 Task: In the  document Dancestage.html Align the width of word art with 'Picture'. Fill the whole document with 'Orange'. Add link on bottom right corner of the sheet: www.instagram.com
Action: Mouse moved to (335, 400)
Screenshot: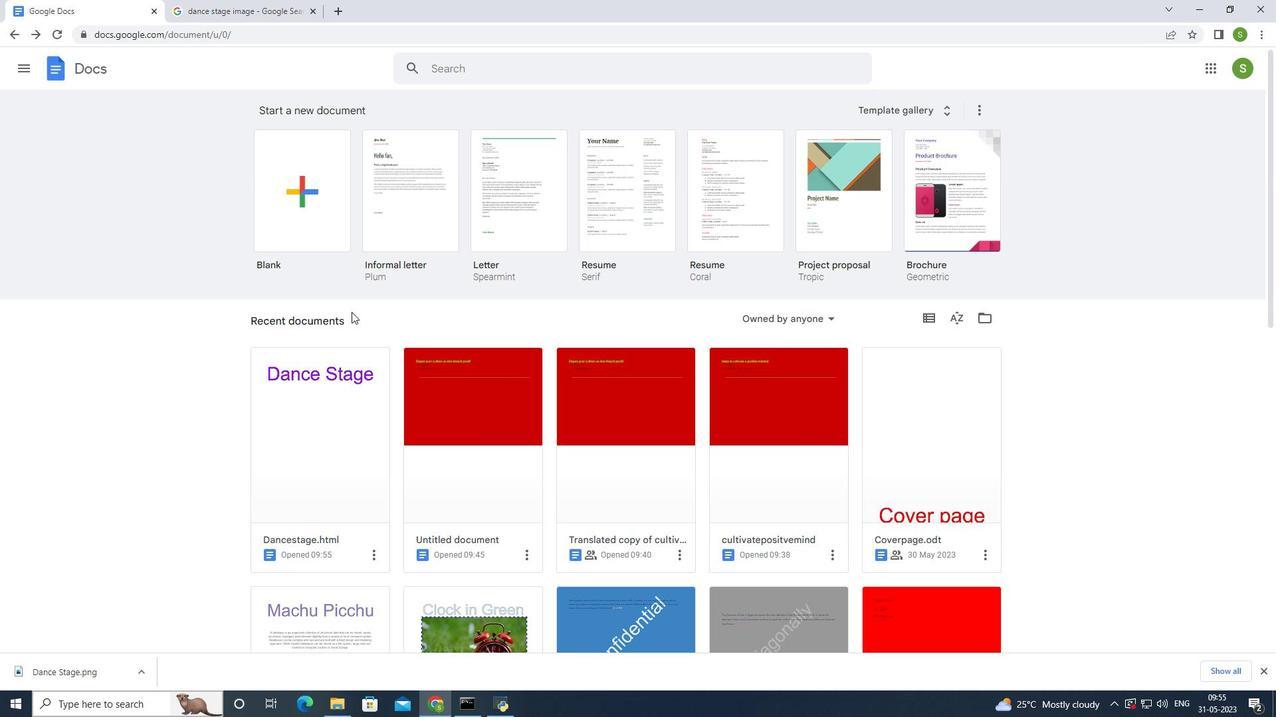 
Action: Mouse pressed left at (335, 400)
Screenshot: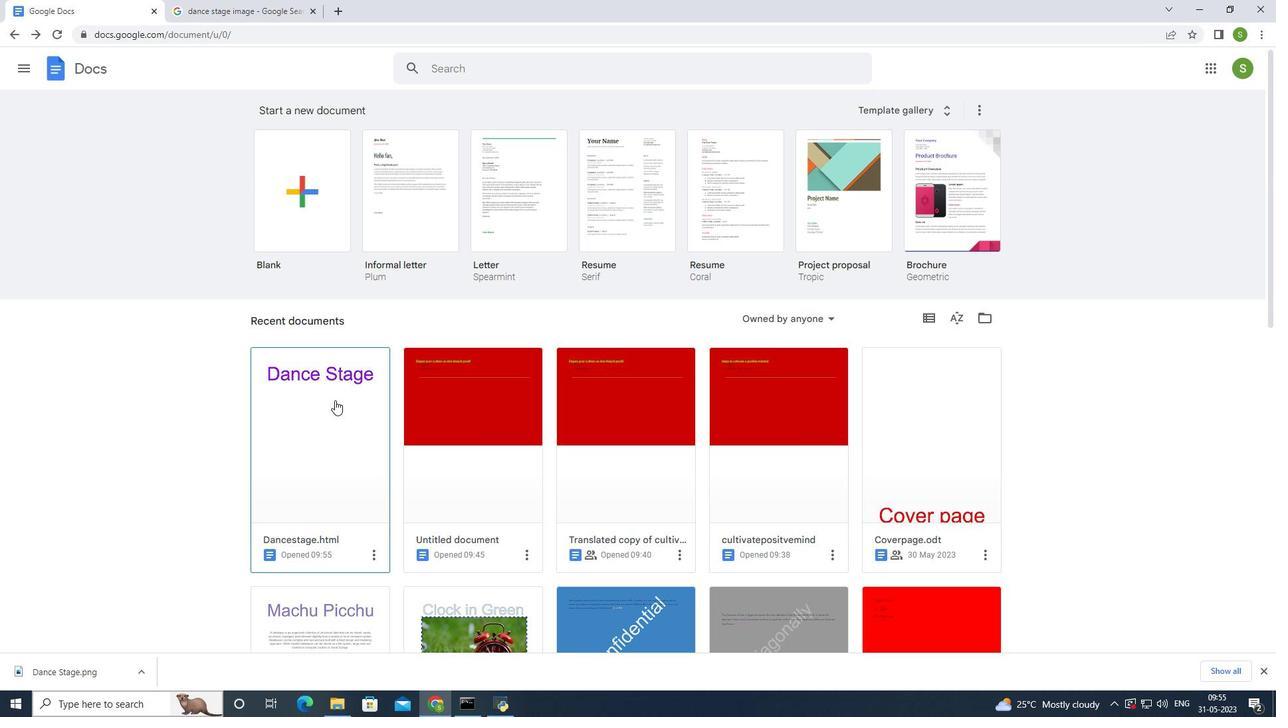 
Action: Mouse moved to (420, 207)
Screenshot: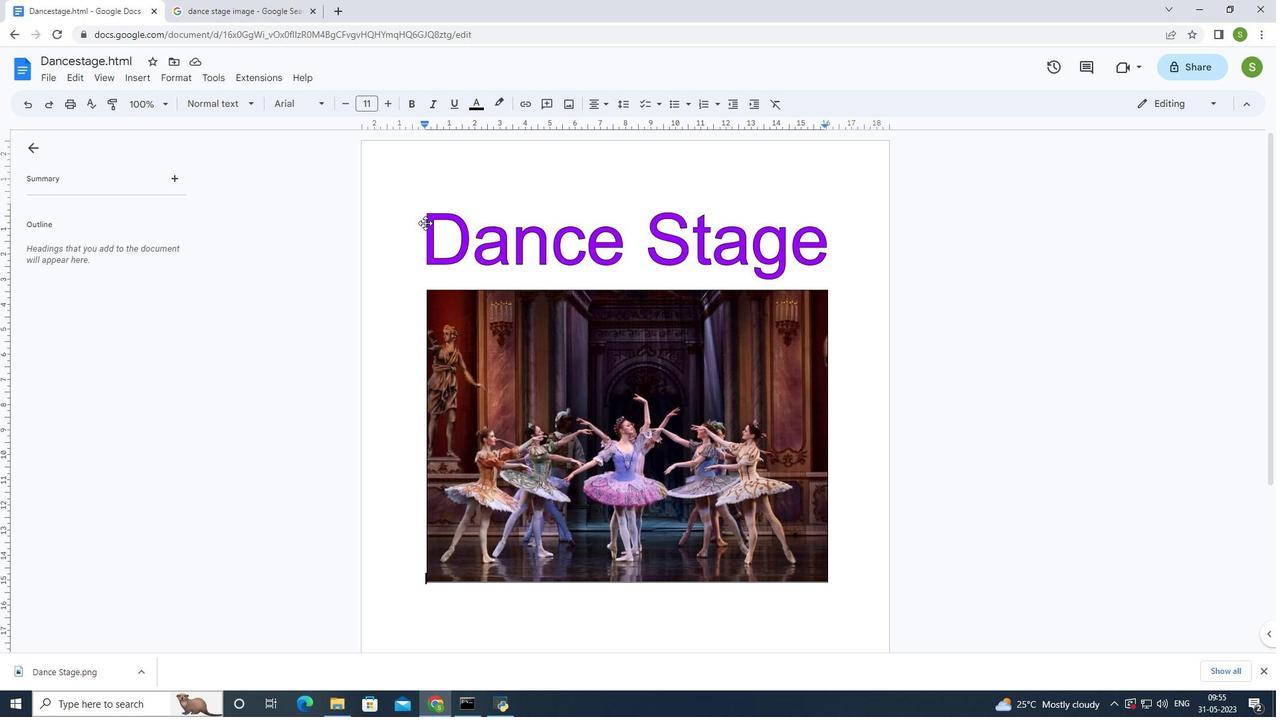 
Action: Mouse pressed left at (420, 207)
Screenshot: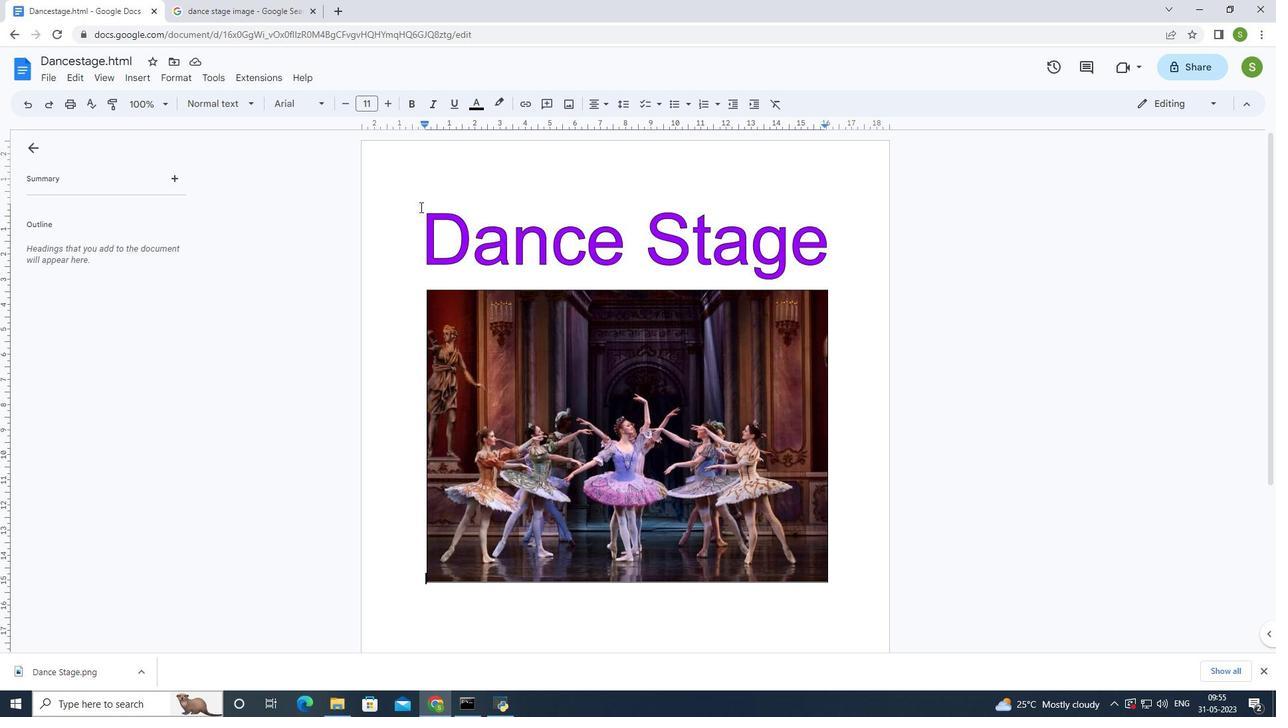 
Action: Mouse moved to (379, 217)
Screenshot: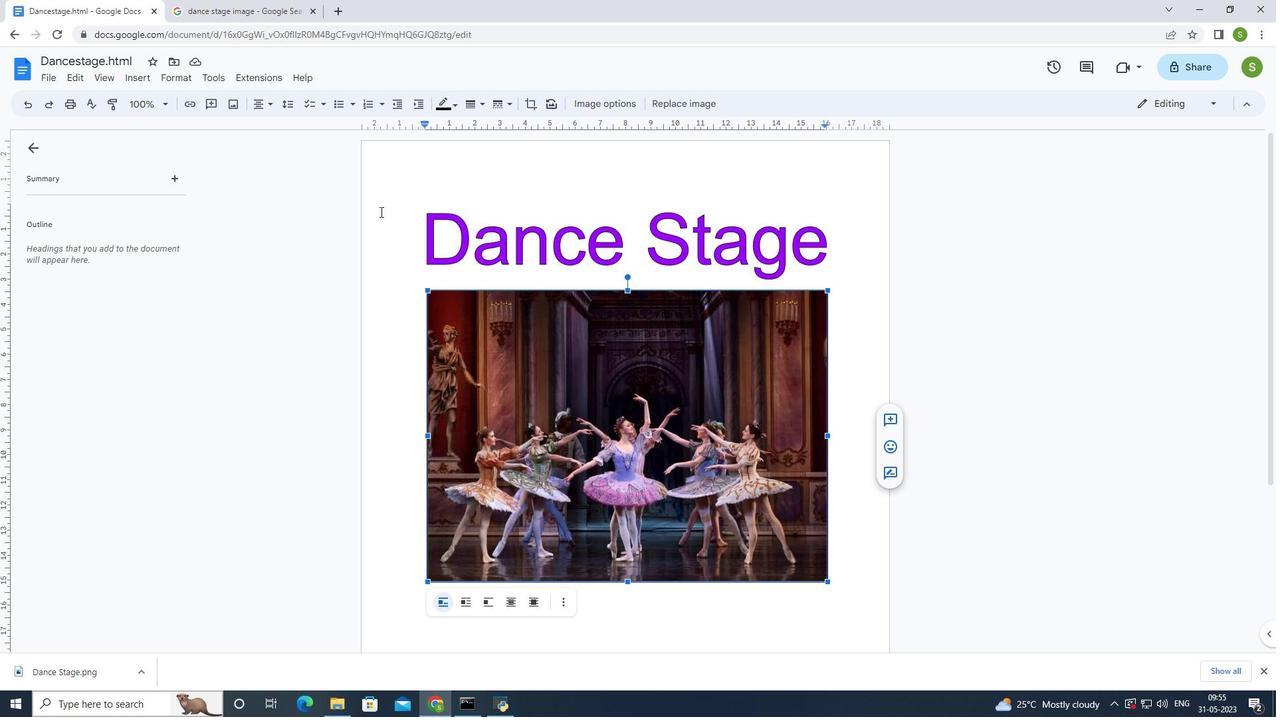 
Action: Mouse pressed left at (379, 217)
Screenshot: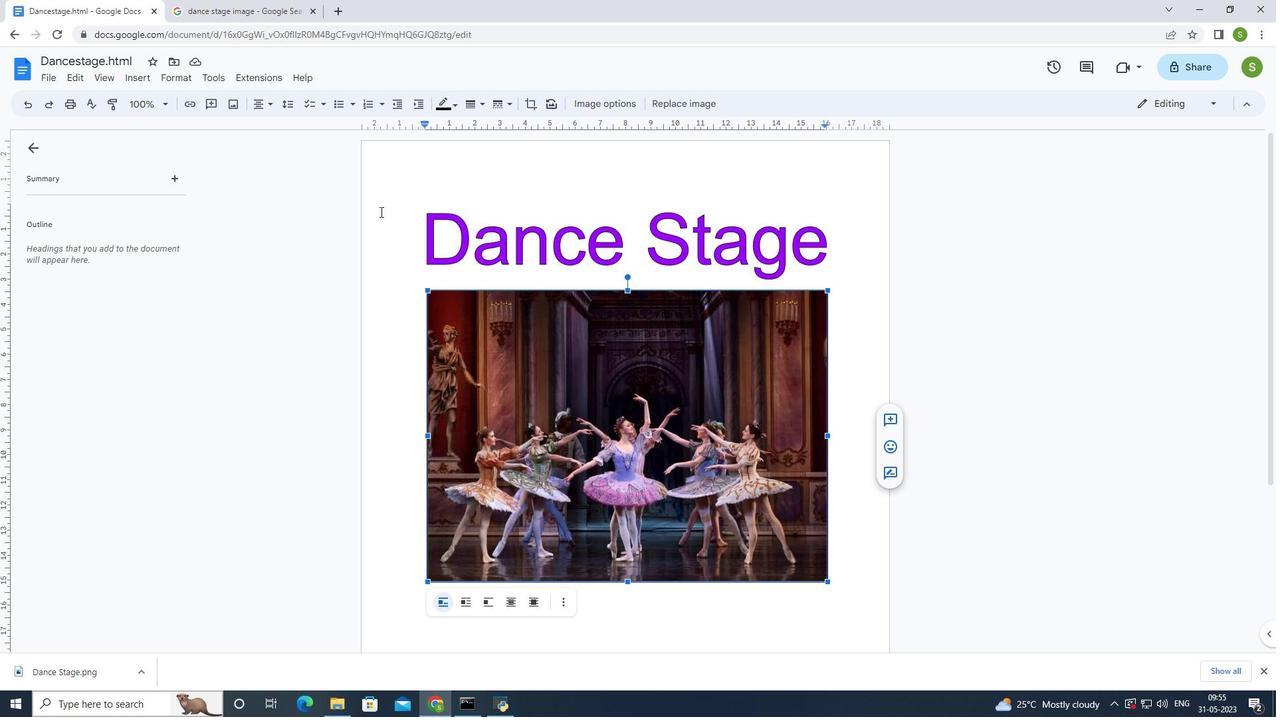 
Action: Mouse moved to (45, 75)
Screenshot: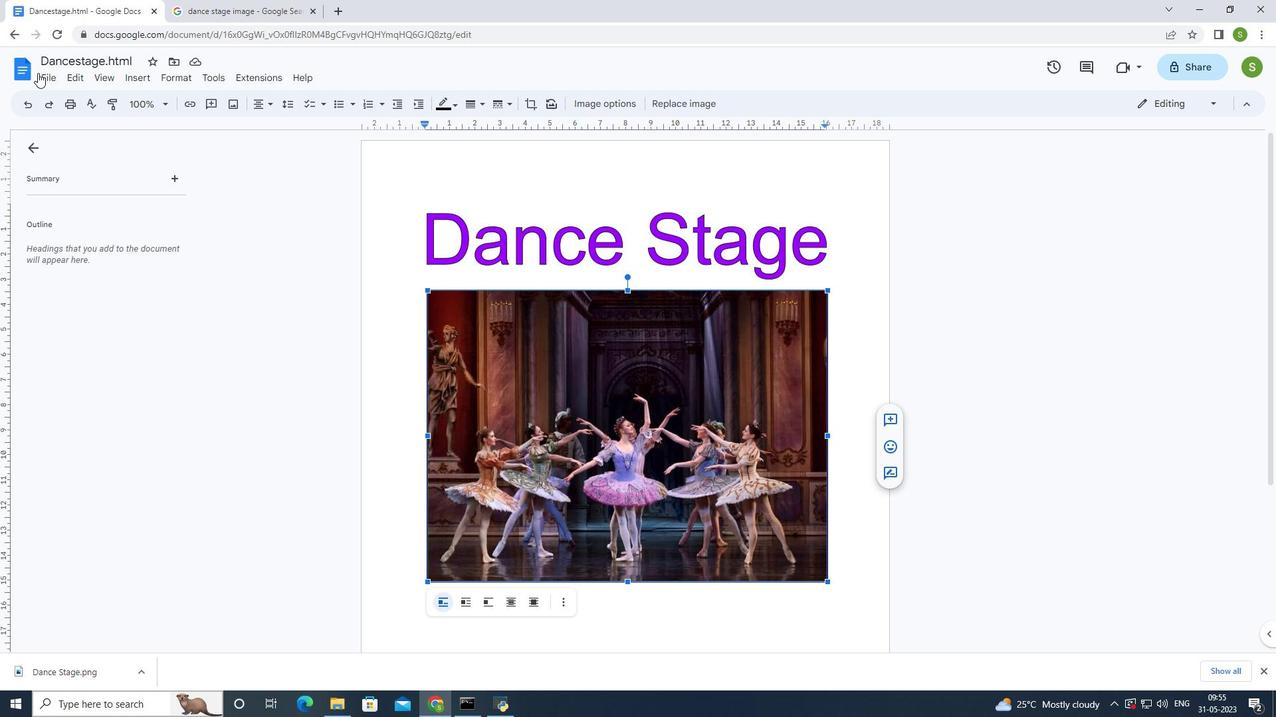 
Action: Mouse pressed left at (45, 75)
Screenshot: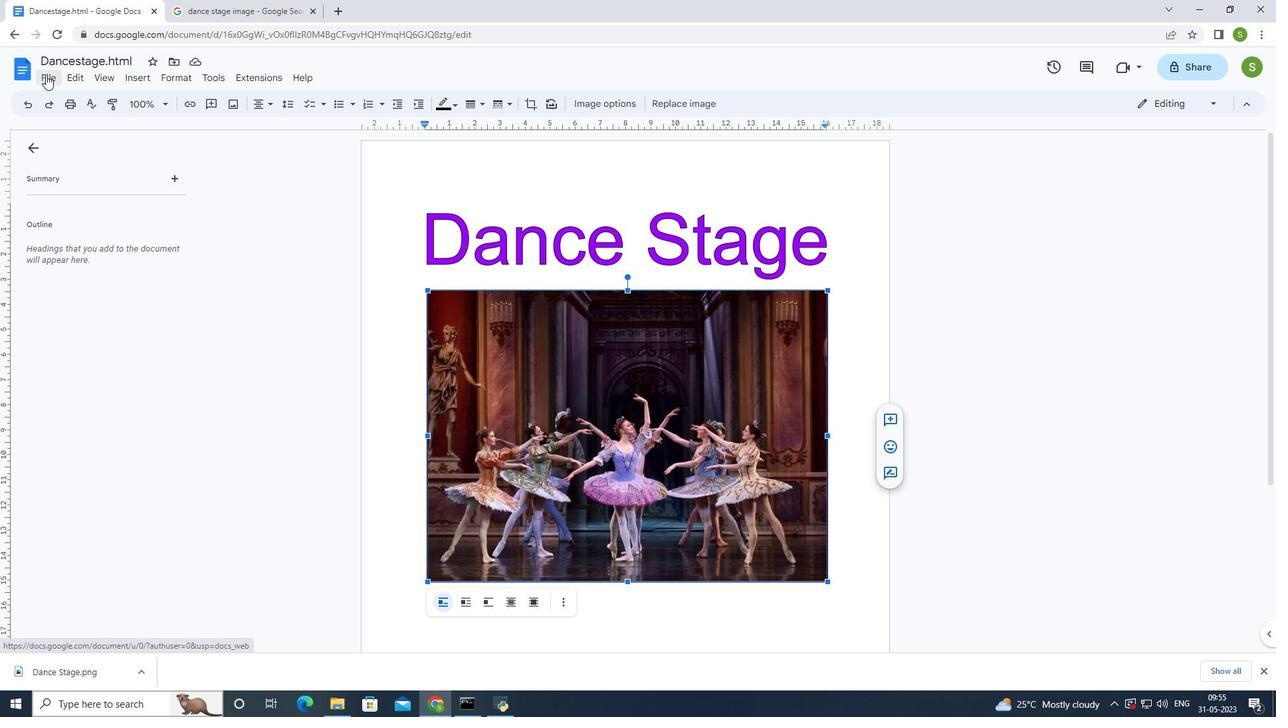 
Action: Mouse moved to (71, 442)
Screenshot: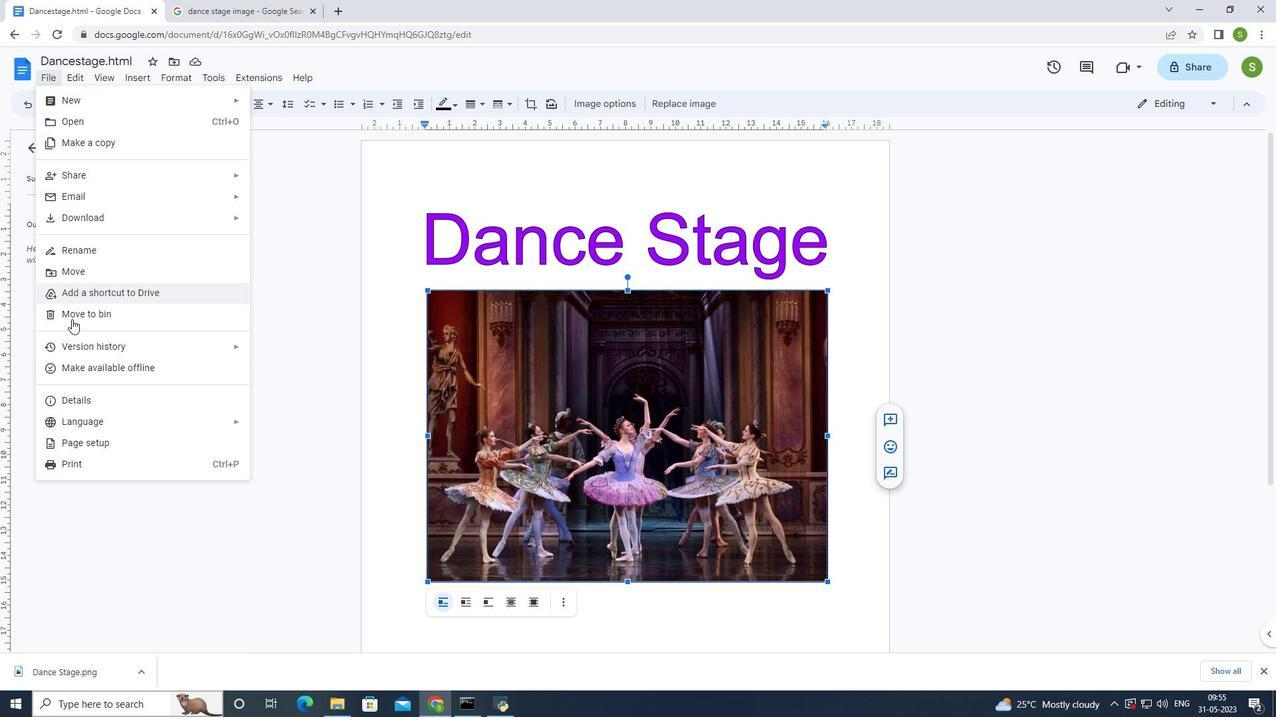 
Action: Mouse pressed left at (71, 442)
Screenshot: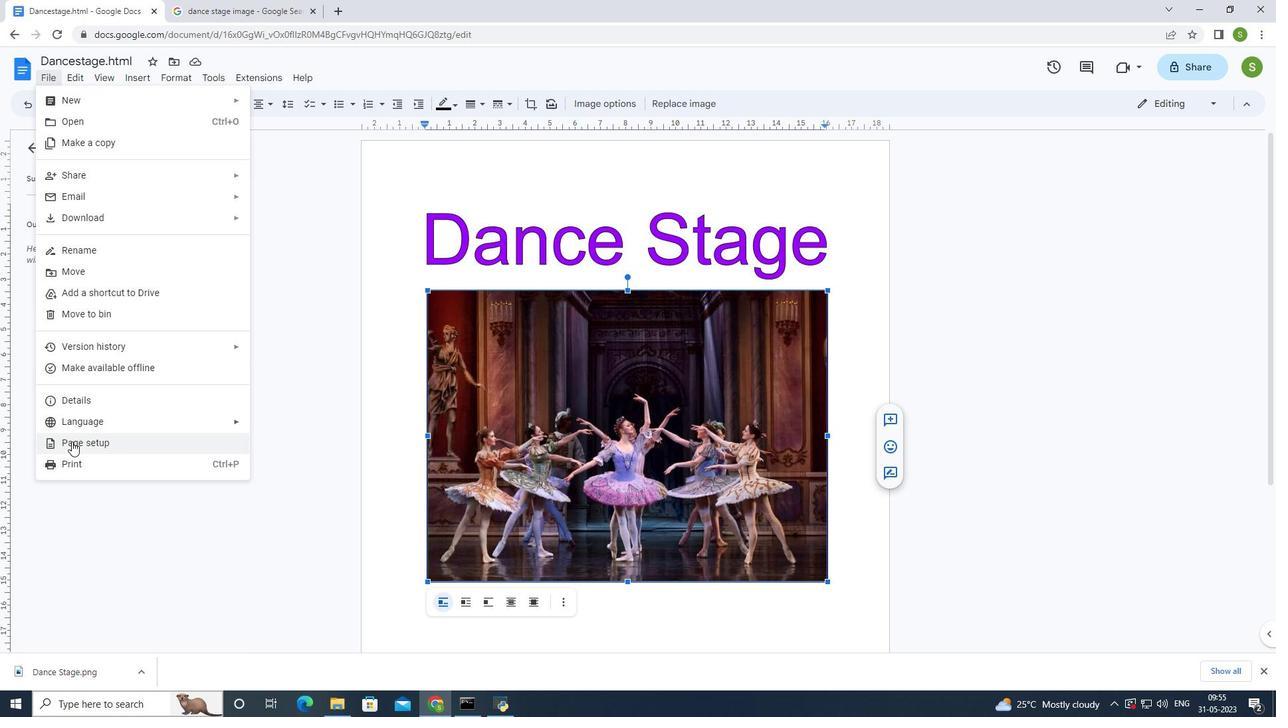 
Action: Mouse moved to (570, 279)
Screenshot: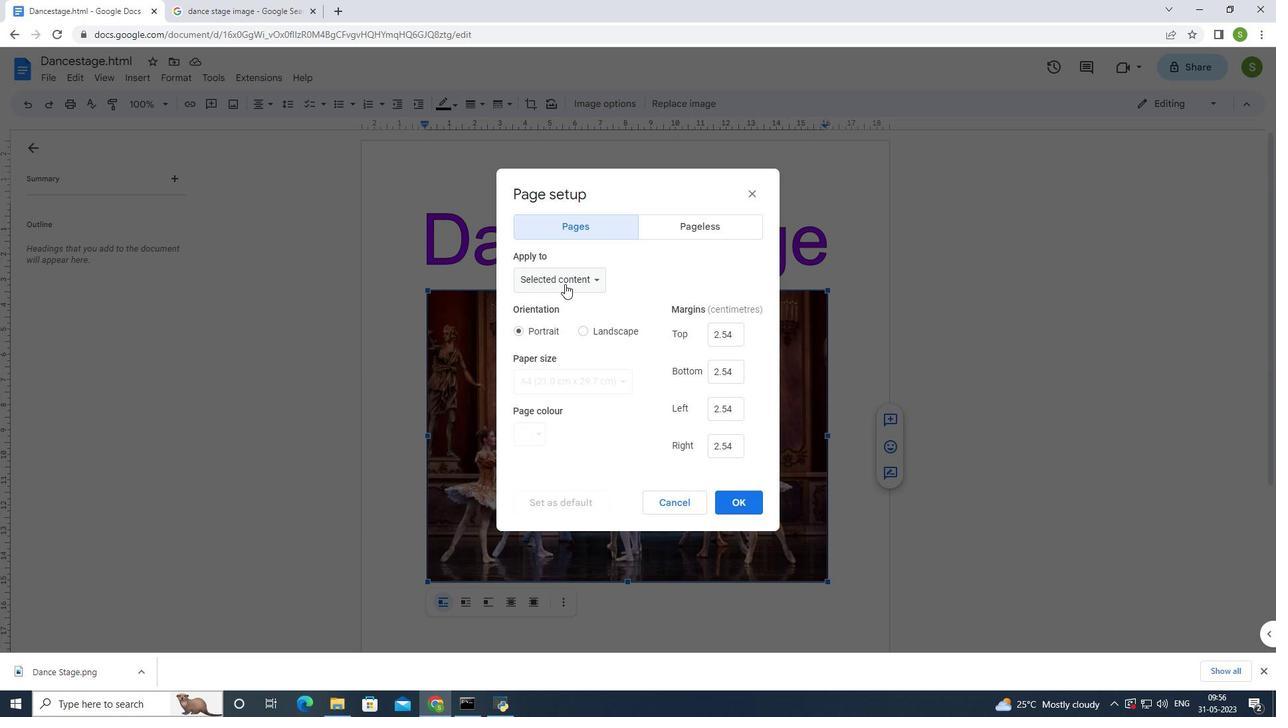 
Action: Mouse pressed left at (570, 279)
Screenshot: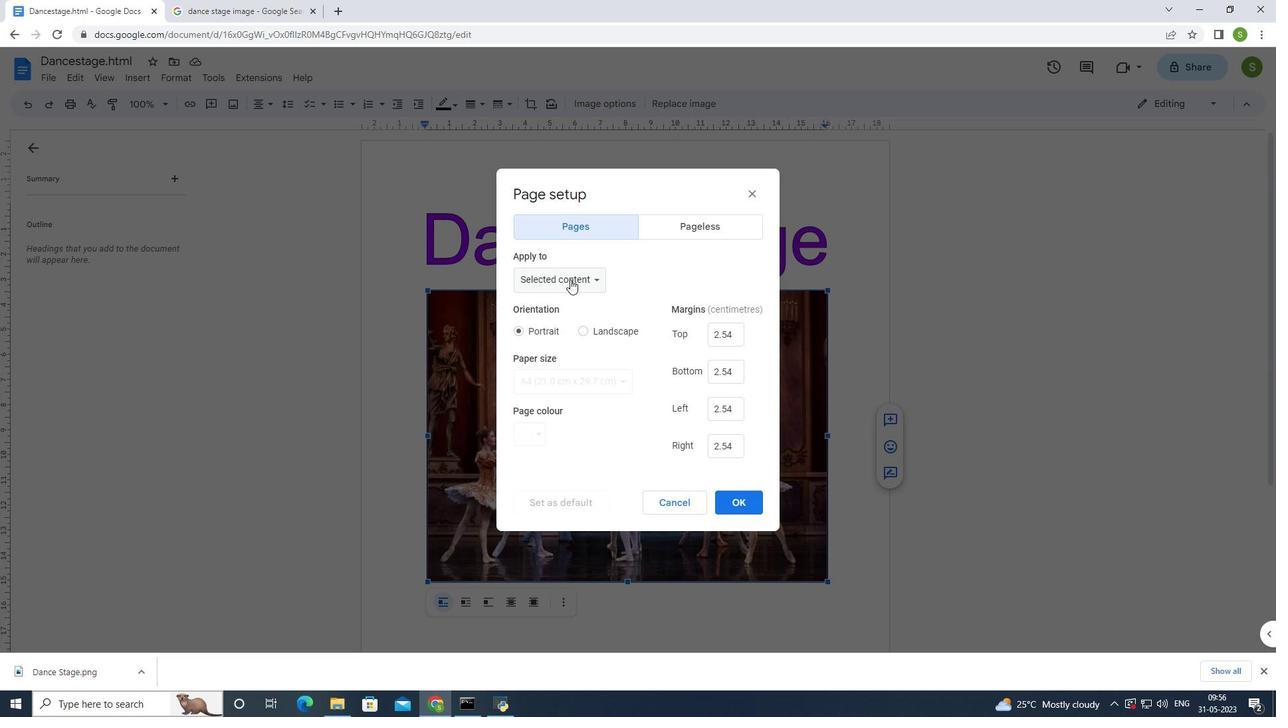 
Action: Mouse moved to (565, 251)
Screenshot: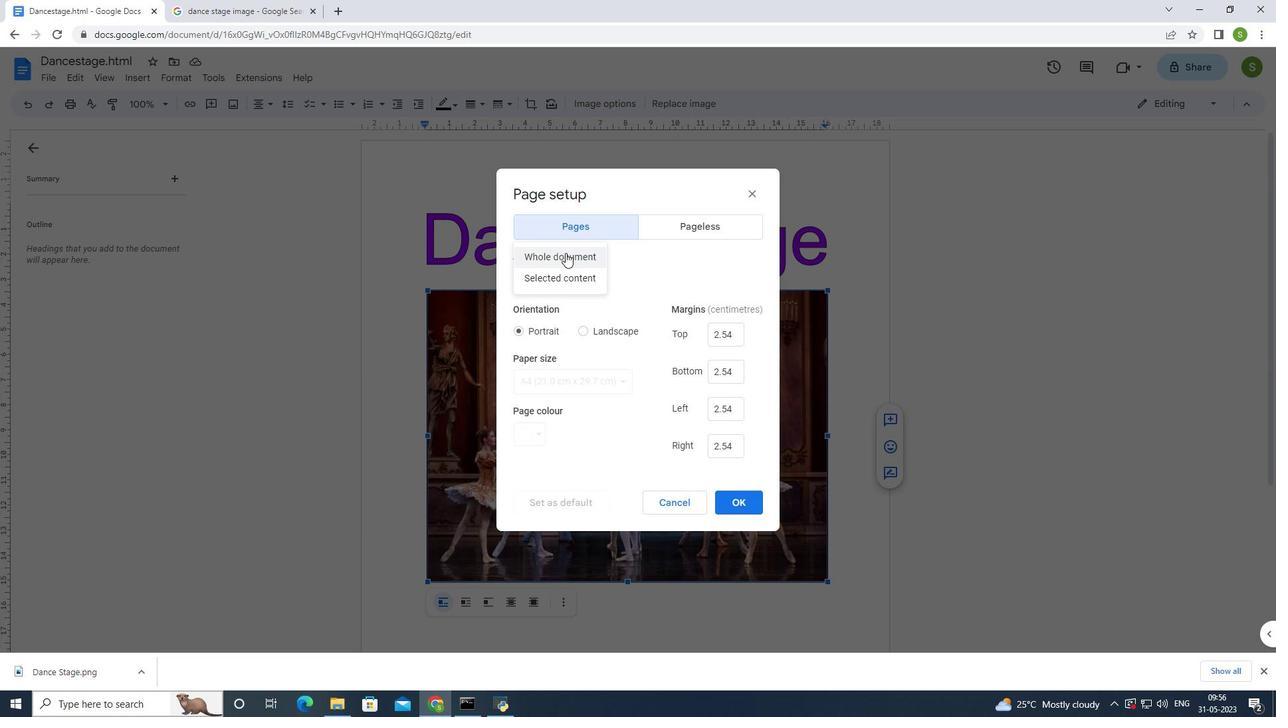 
Action: Mouse pressed left at (565, 251)
Screenshot: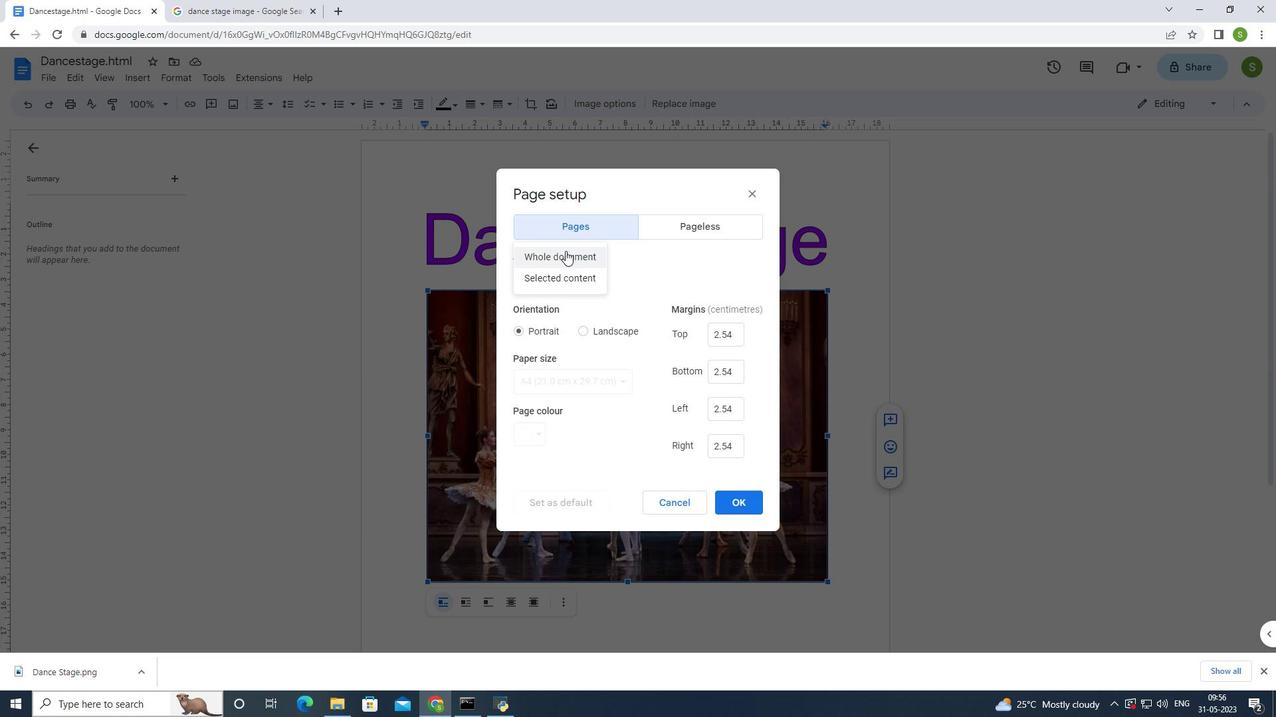 
Action: Mouse moved to (532, 442)
Screenshot: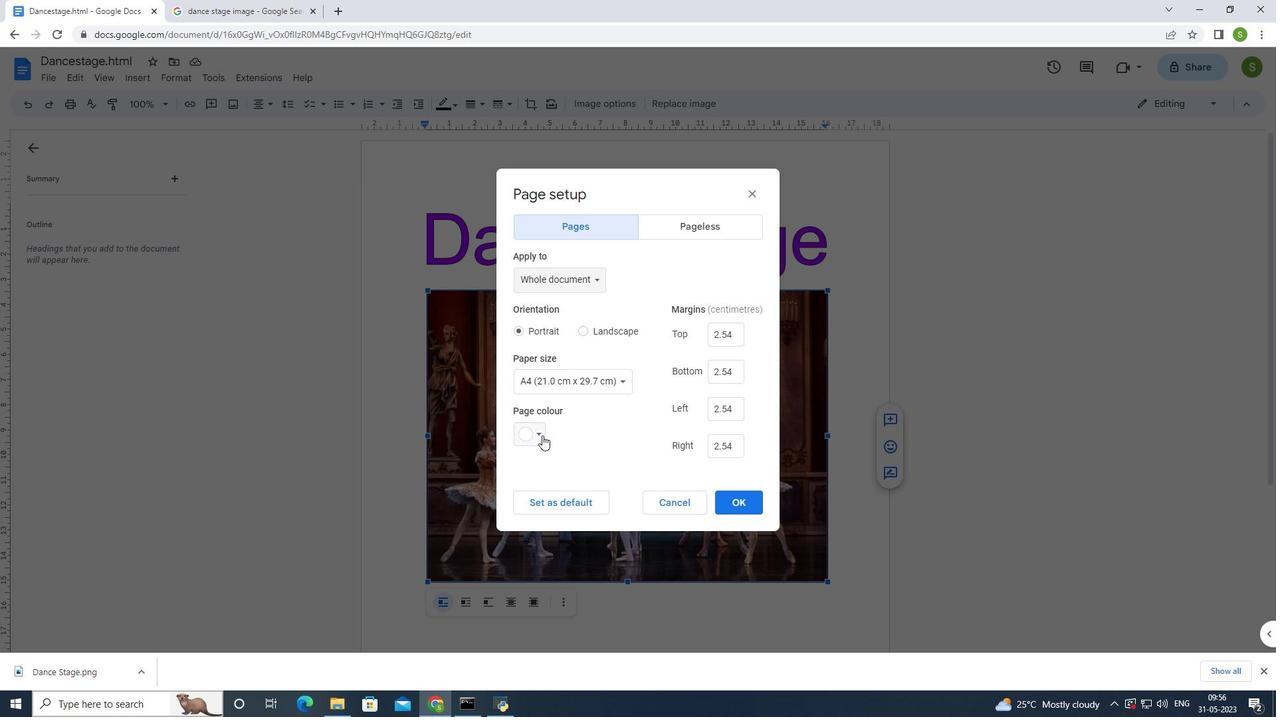 
Action: Mouse pressed left at (532, 442)
Screenshot: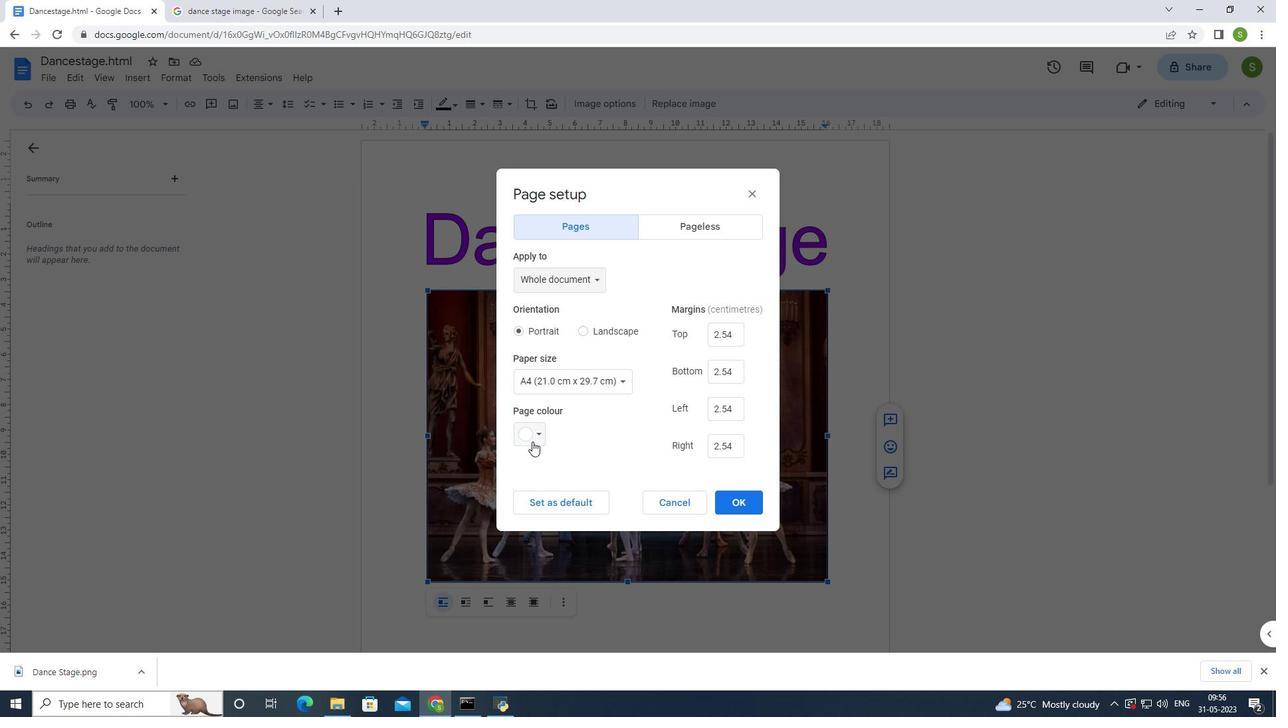 
Action: Mouse moved to (553, 477)
Screenshot: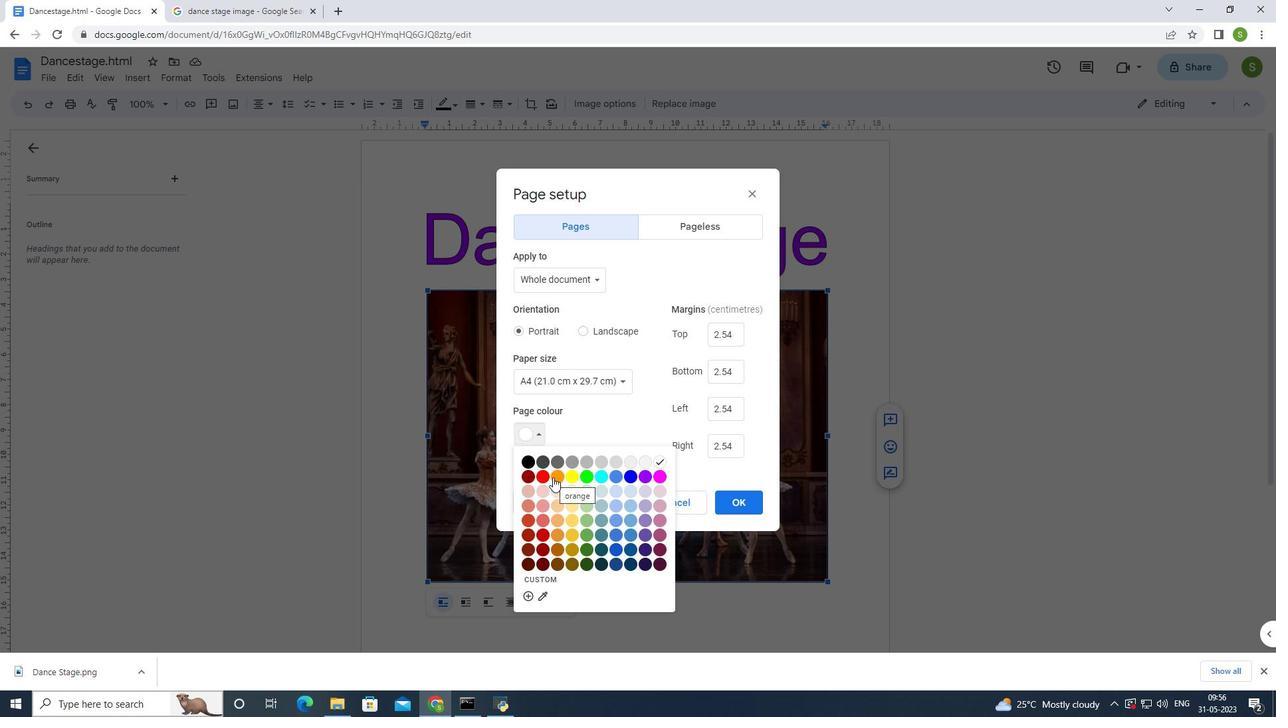 
Action: Mouse pressed left at (553, 477)
Screenshot: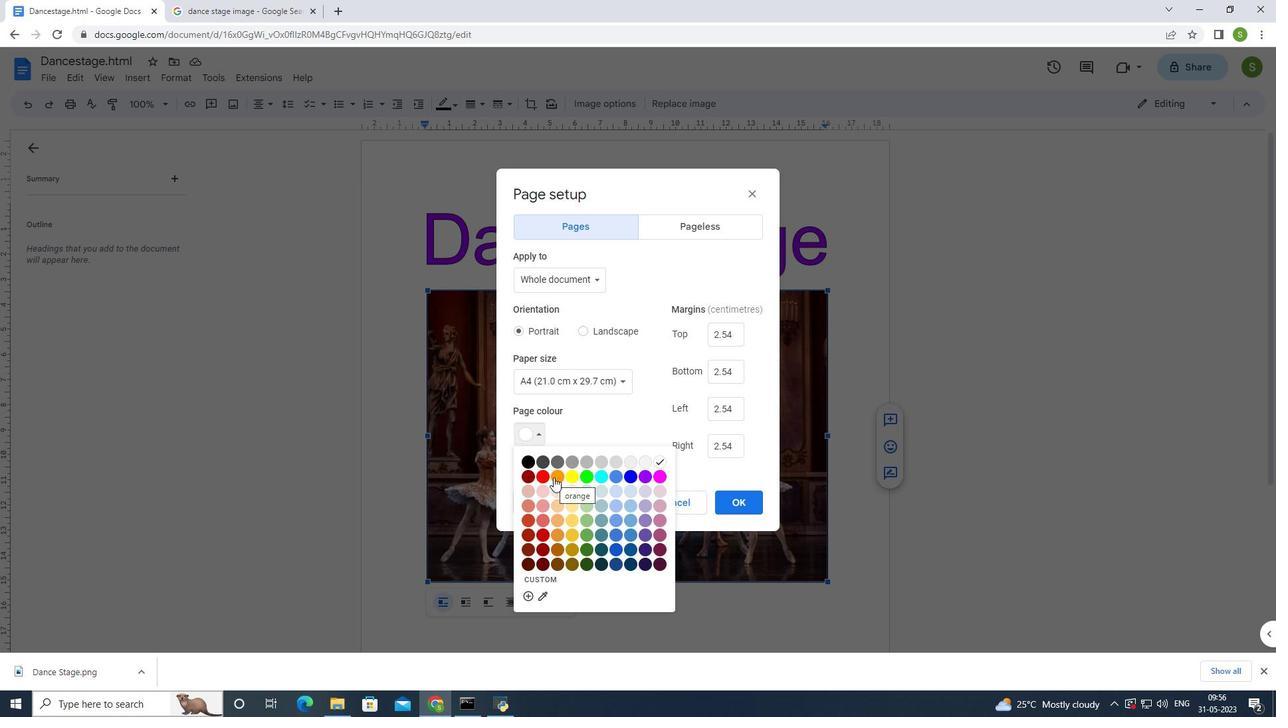 
Action: Mouse moved to (741, 503)
Screenshot: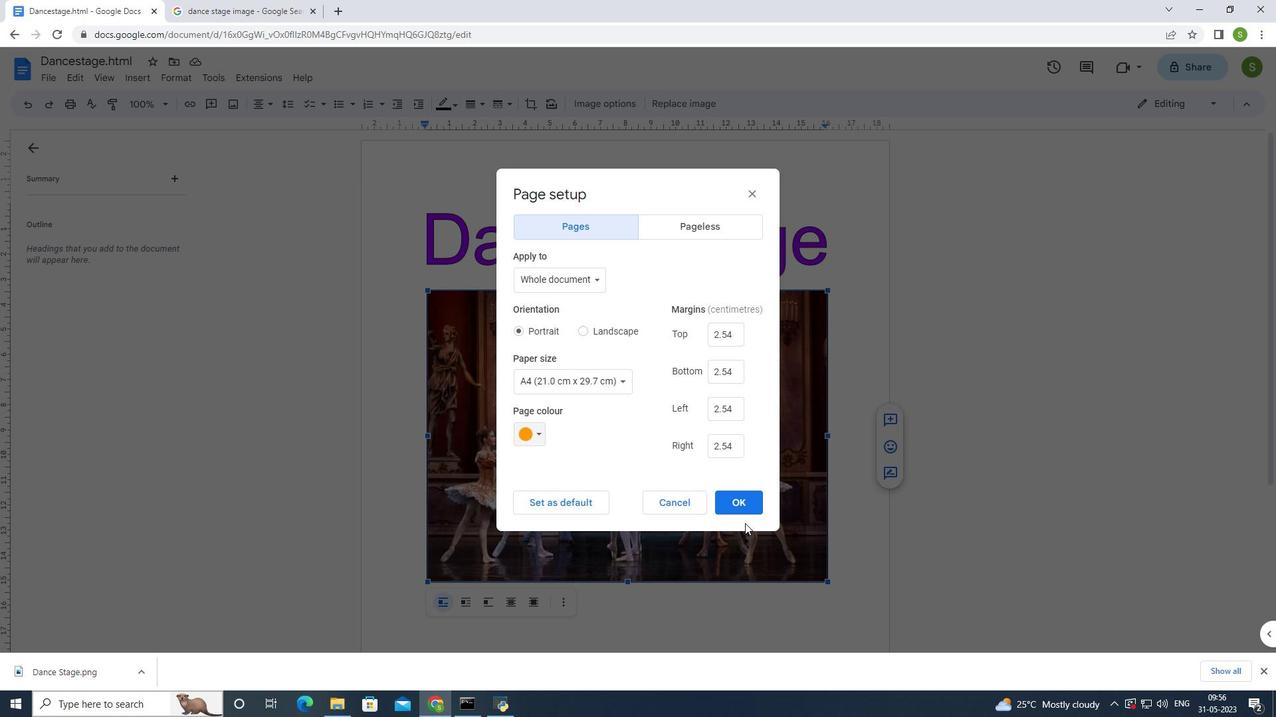 
Action: Mouse pressed left at (741, 503)
Screenshot: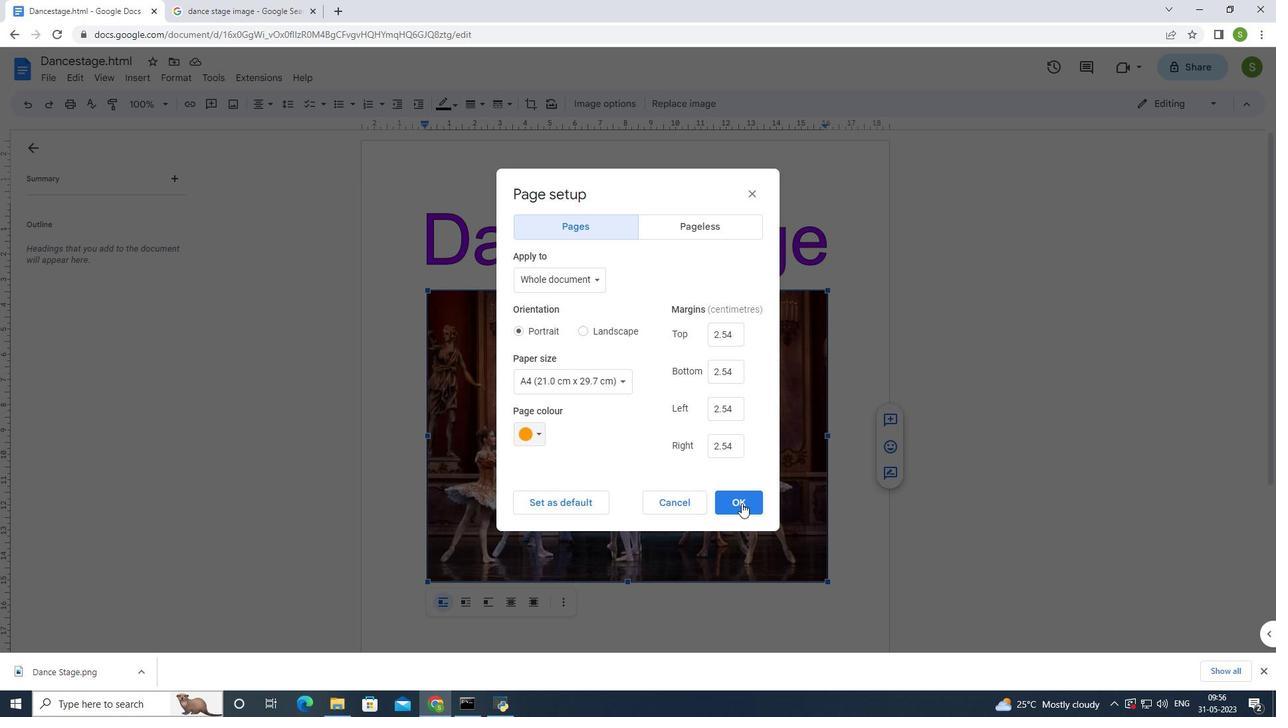 
Action: Mouse moved to (612, 446)
Screenshot: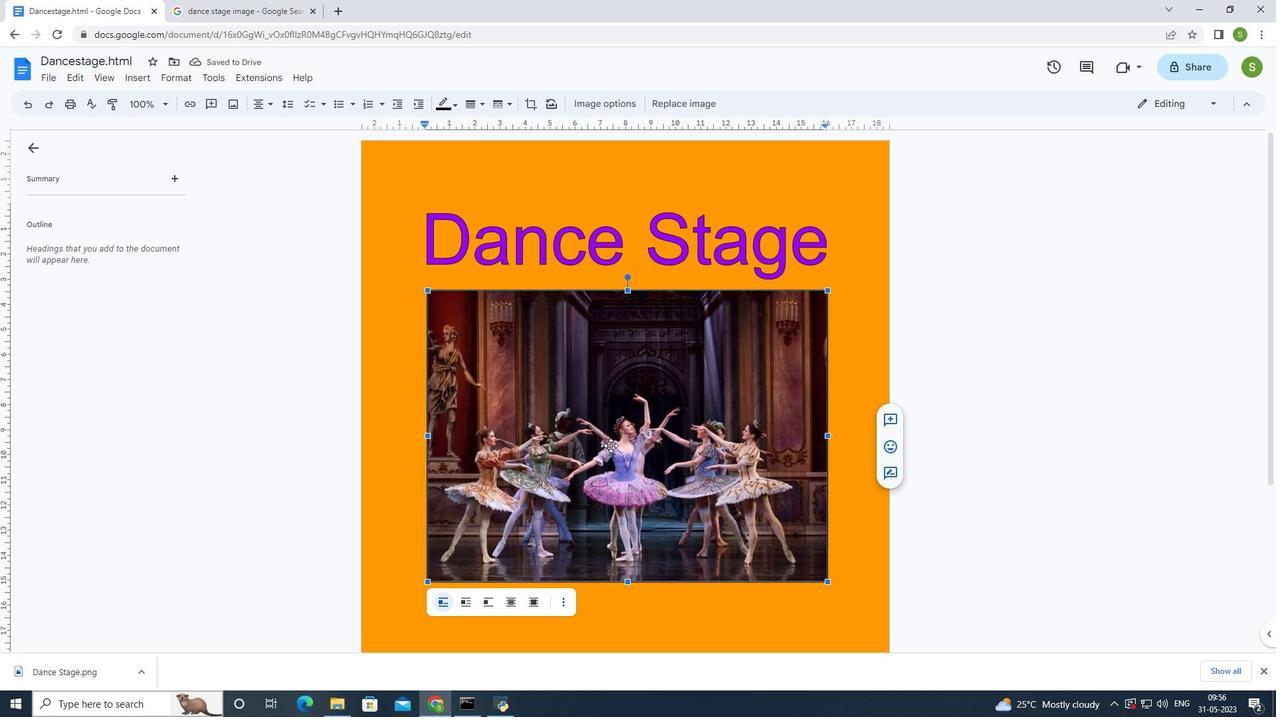 
Action: Mouse scrolled (612, 445) with delta (0, 0)
Screenshot: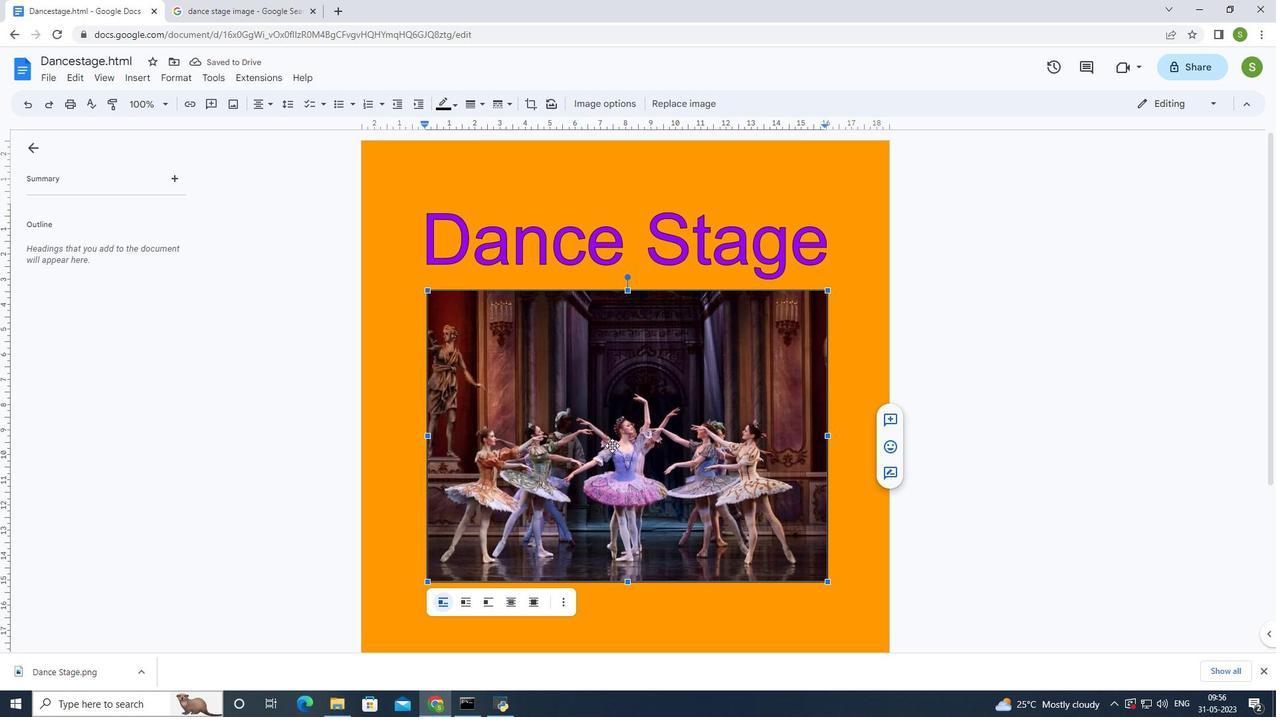 
Action: Mouse scrolled (612, 445) with delta (0, 0)
Screenshot: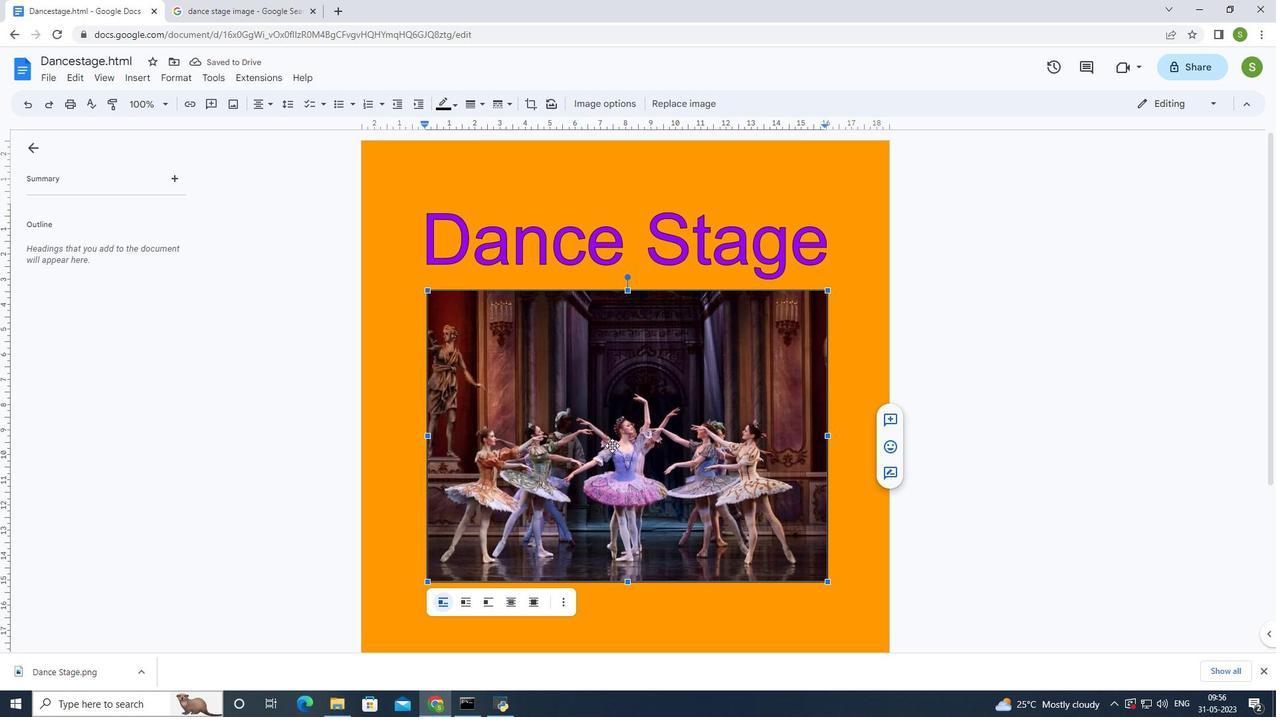 
Action: Mouse scrolled (612, 445) with delta (0, 0)
Screenshot: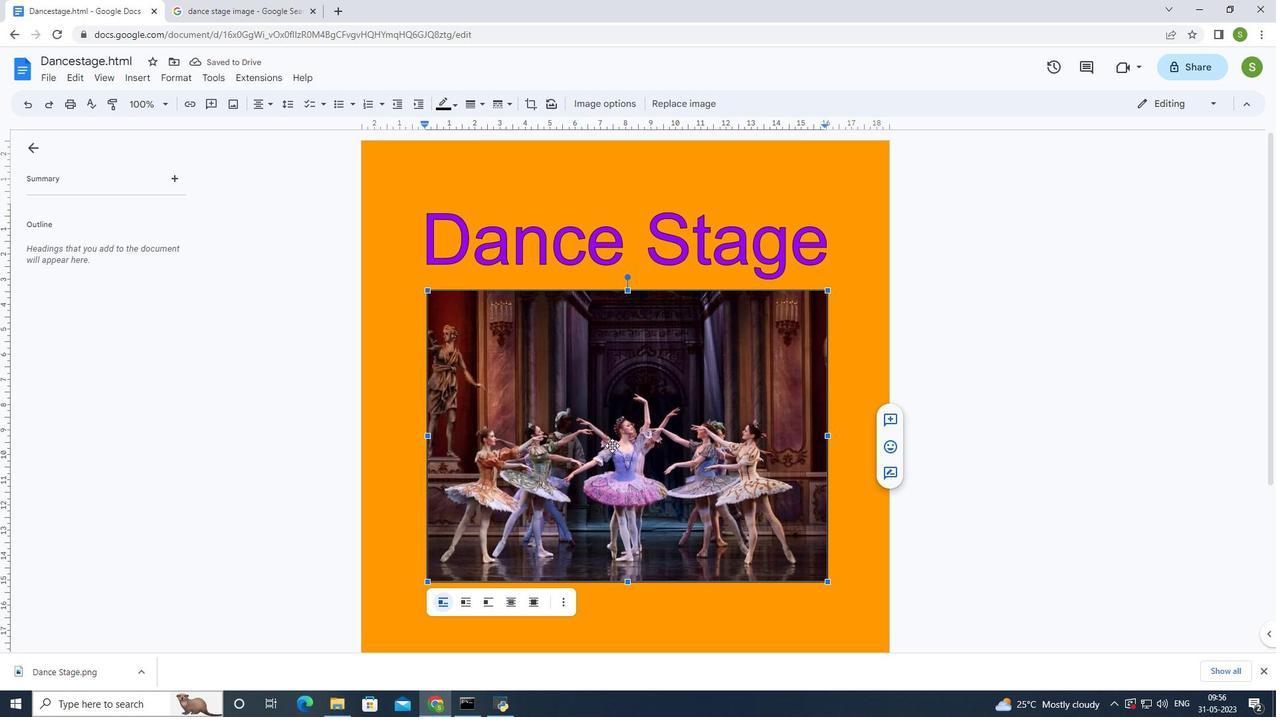 
Action: Mouse moved to (611, 444)
Screenshot: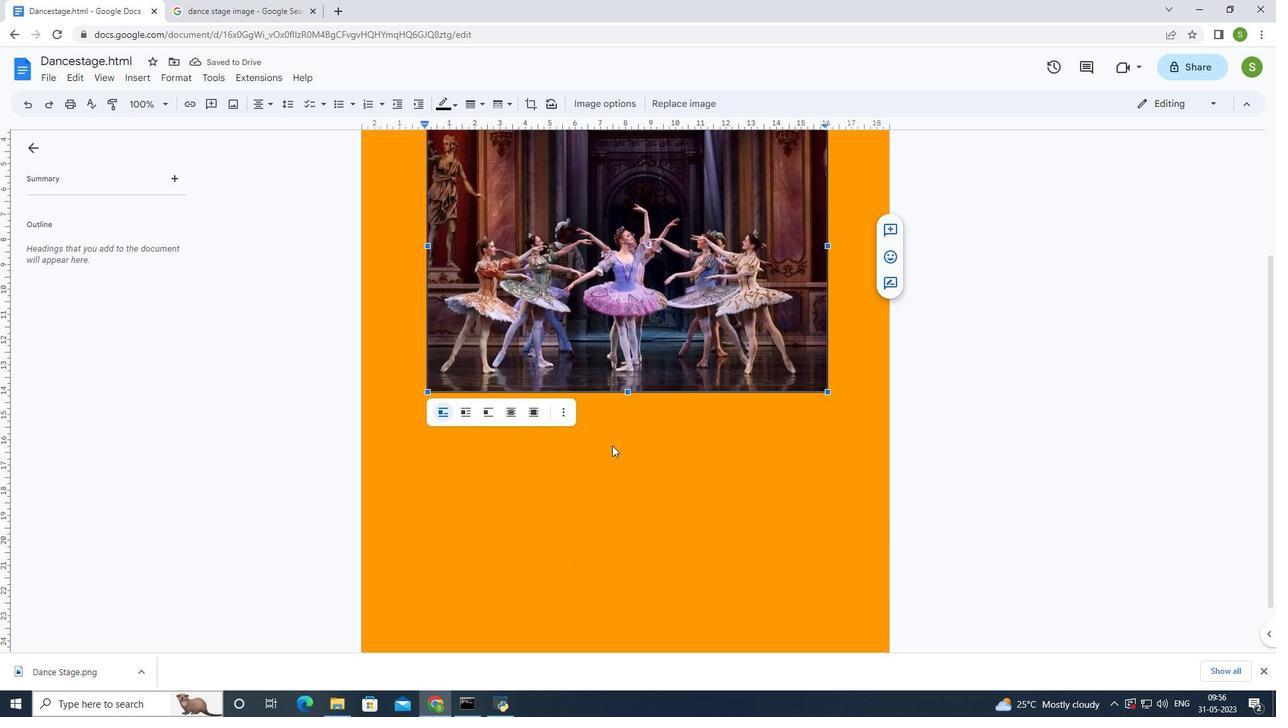 
Action: Mouse scrolled (611, 444) with delta (0, 0)
Screenshot: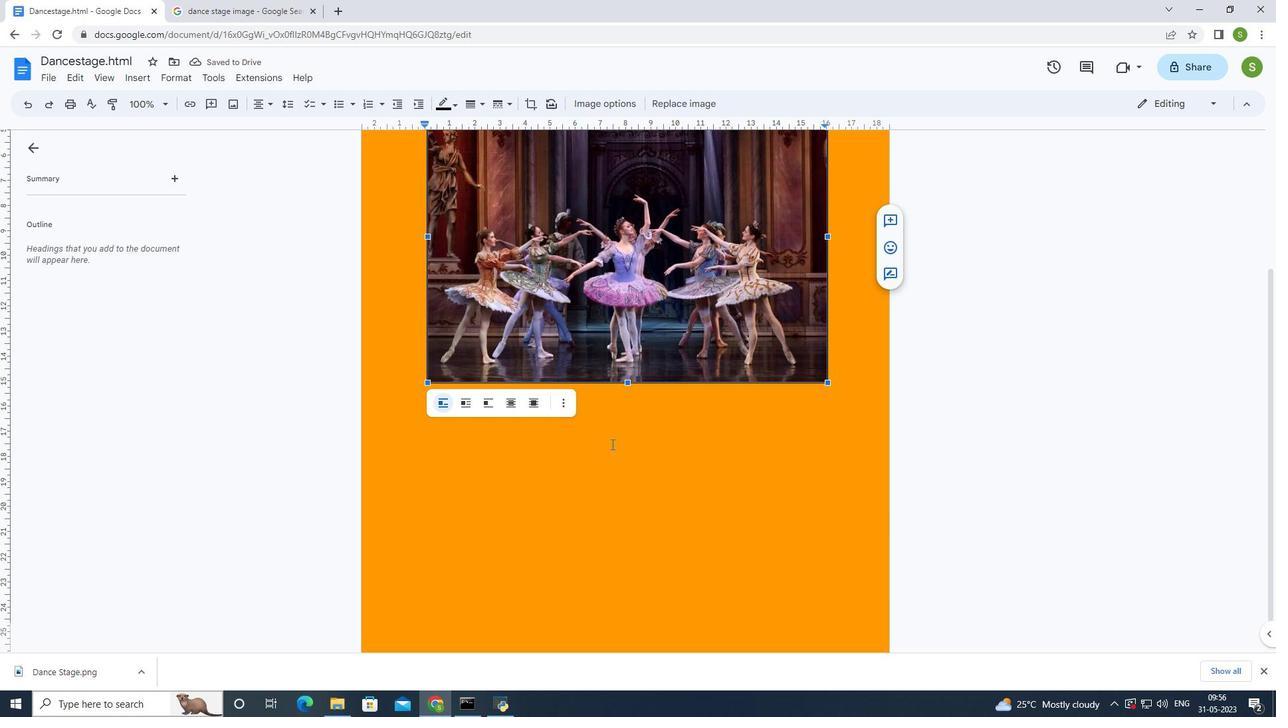 
Action: Mouse scrolled (611, 444) with delta (0, 0)
Screenshot: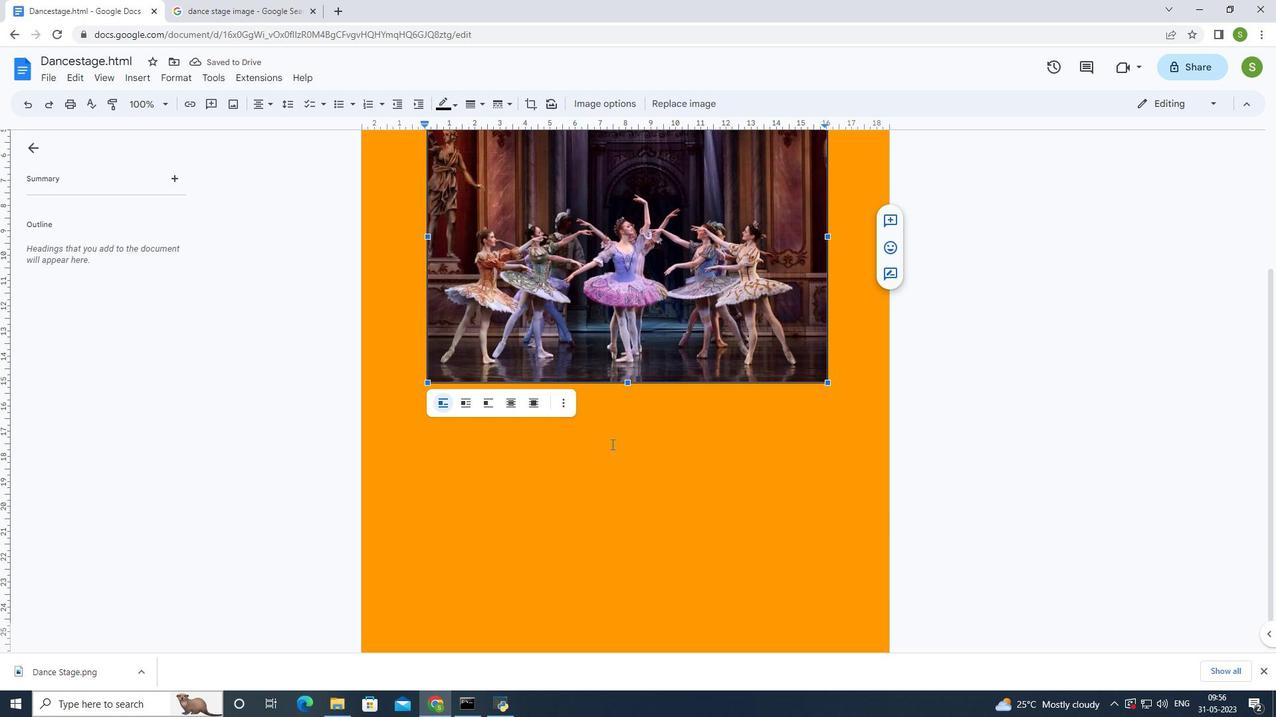 
Action: Mouse scrolled (611, 444) with delta (0, 0)
Screenshot: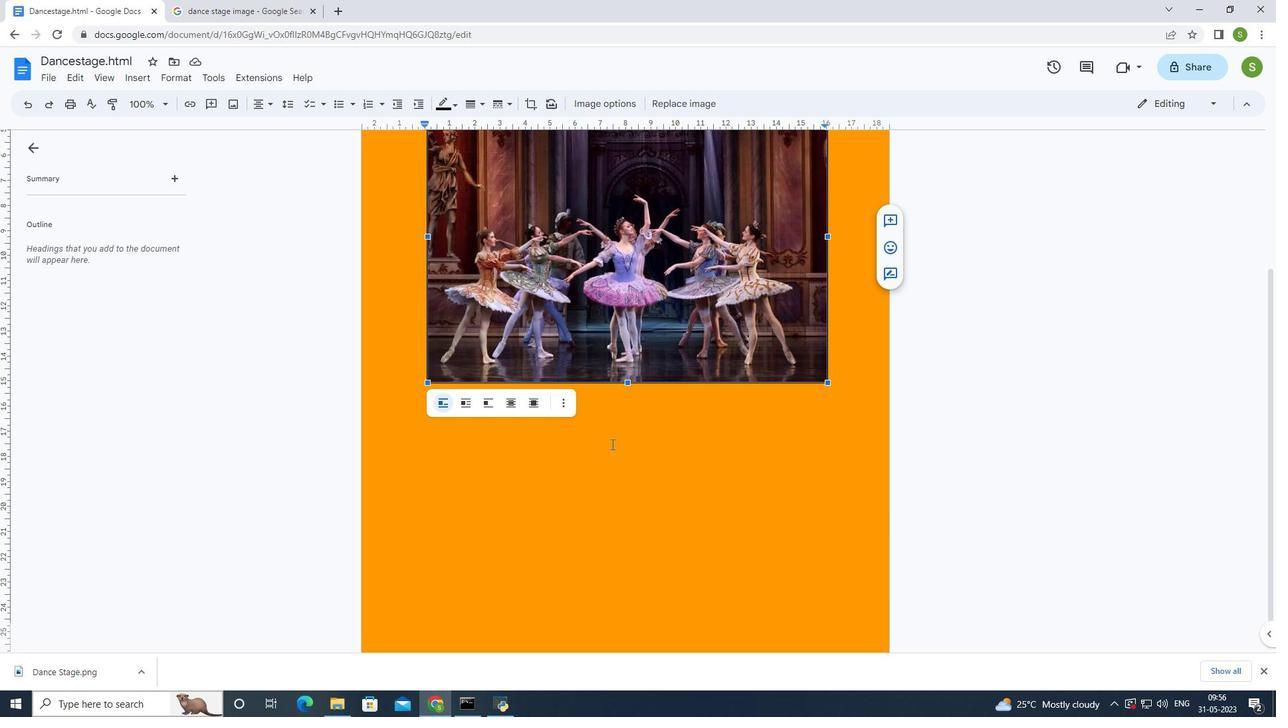 
Action: Mouse moved to (657, 542)
Screenshot: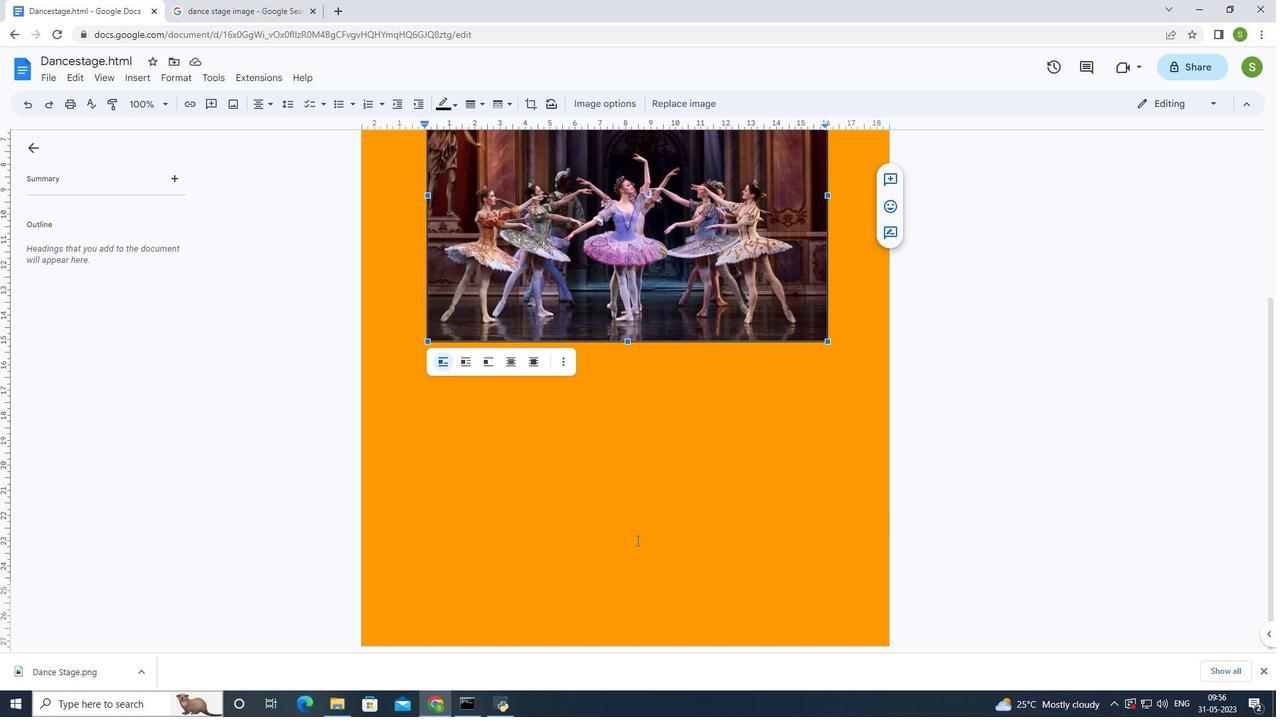 
Action: Mouse pressed left at (657, 542)
Screenshot: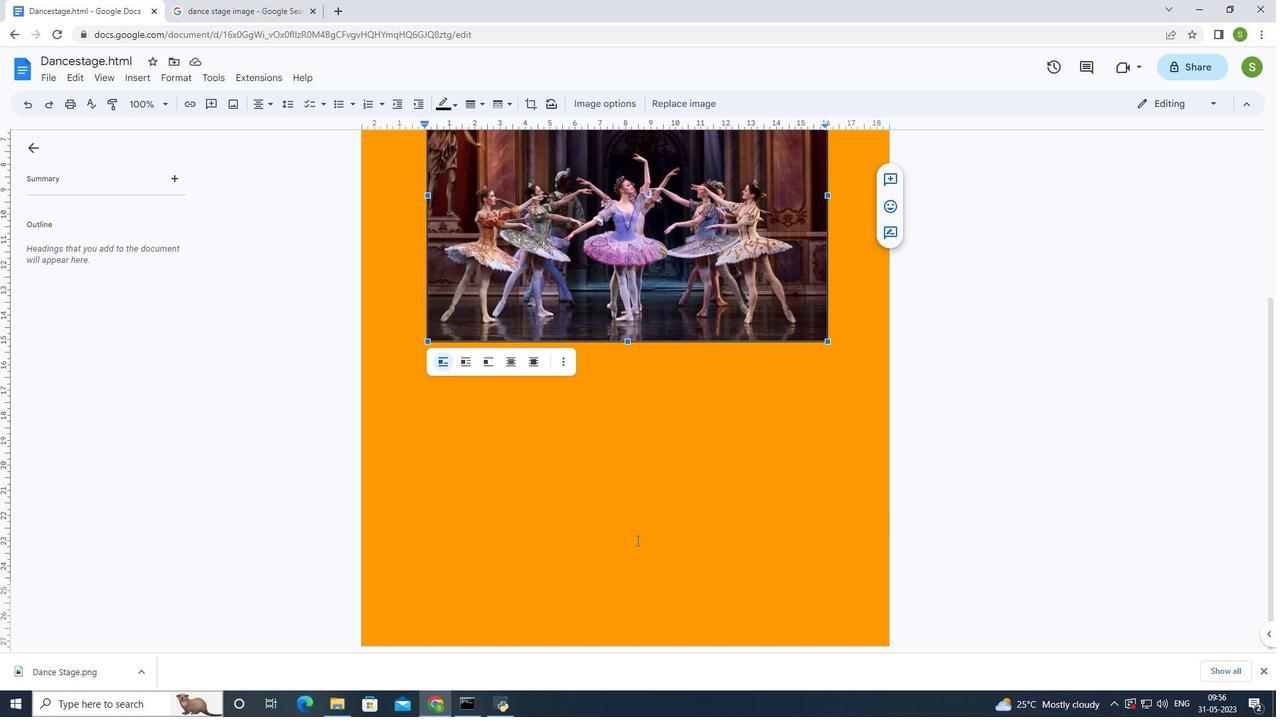 
Action: Mouse moved to (658, 542)
Screenshot: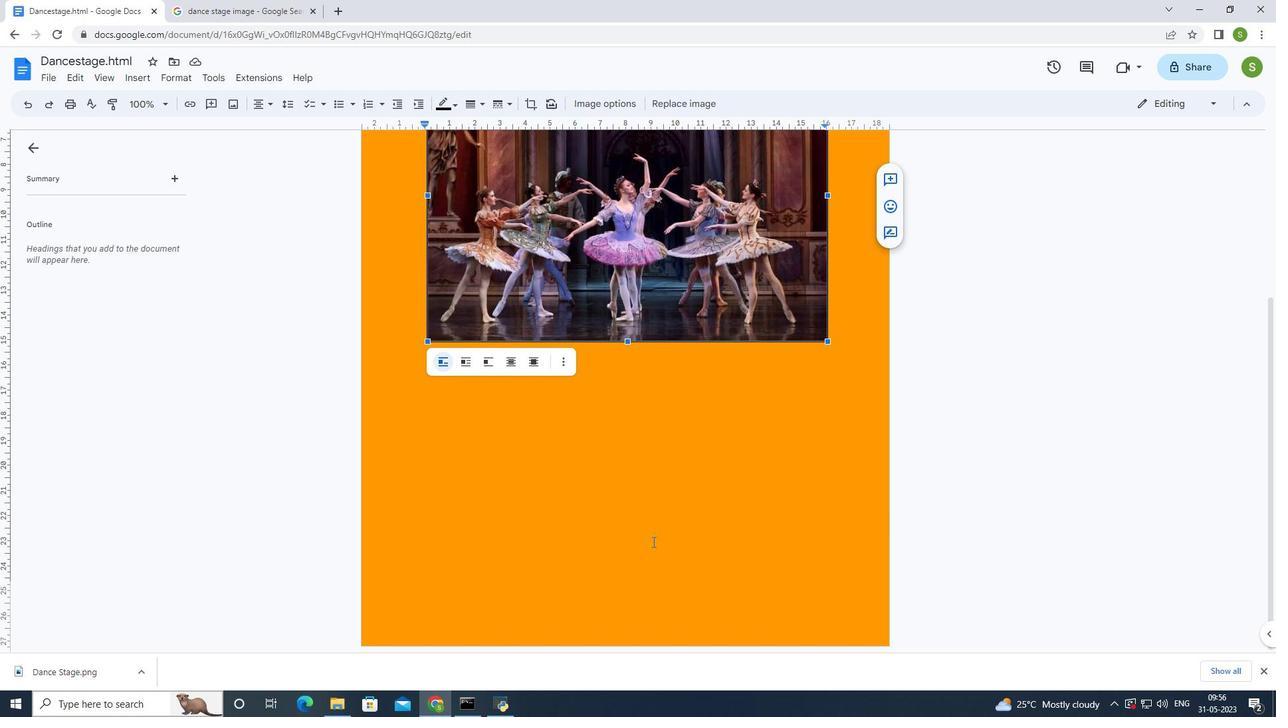 
Action: Mouse pressed left at (658, 542)
Screenshot: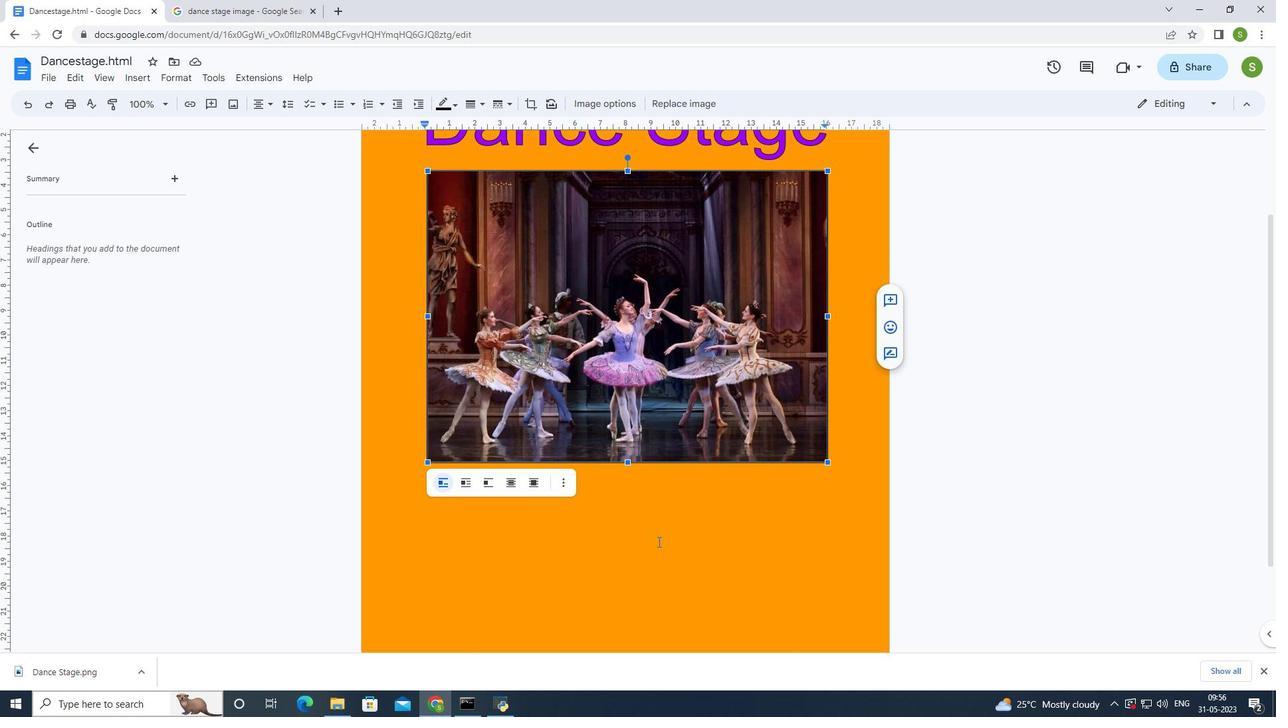 
Action: Mouse moved to (852, 314)
Screenshot: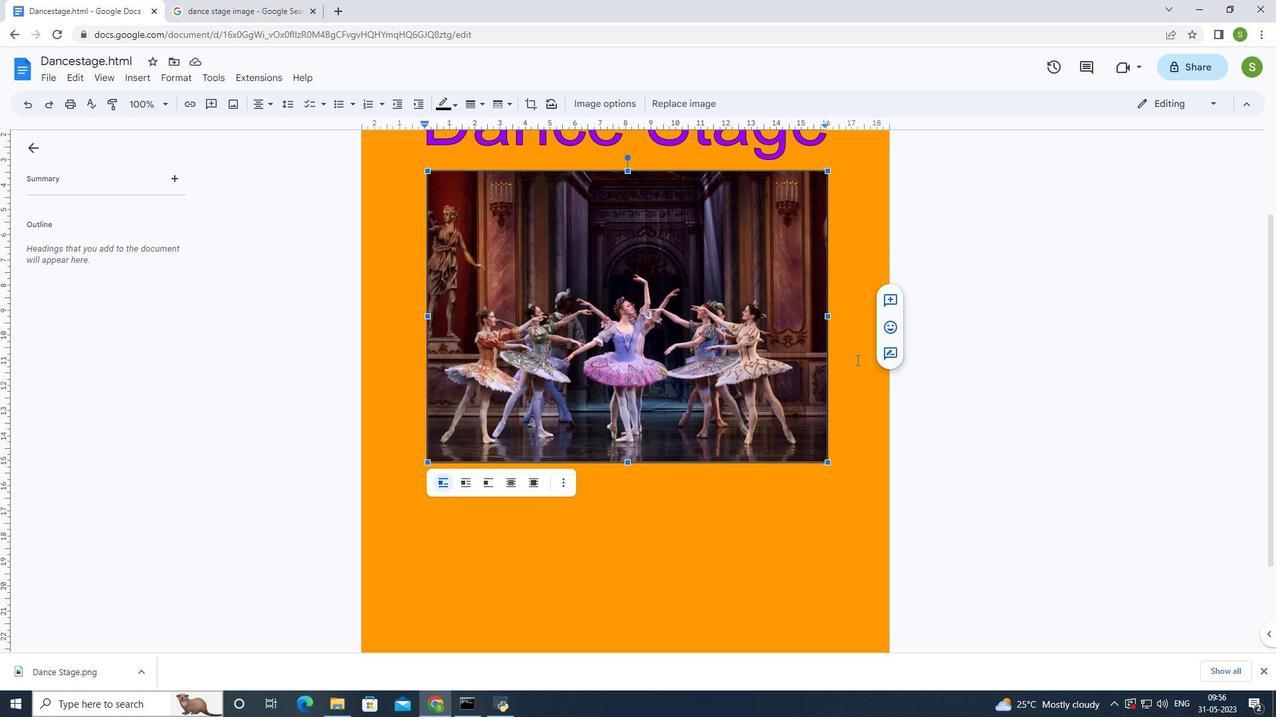 
Action: Mouse pressed left at (852, 314)
Screenshot: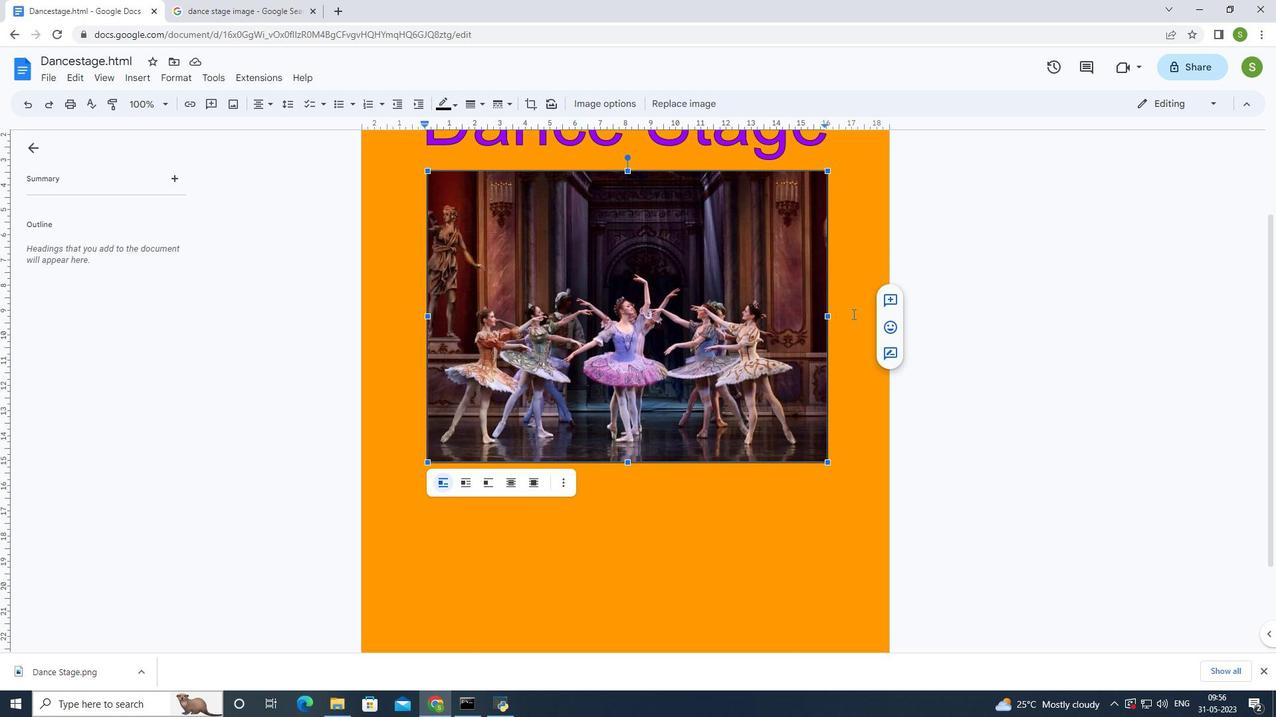 
Action: Mouse moved to (718, 557)
Screenshot: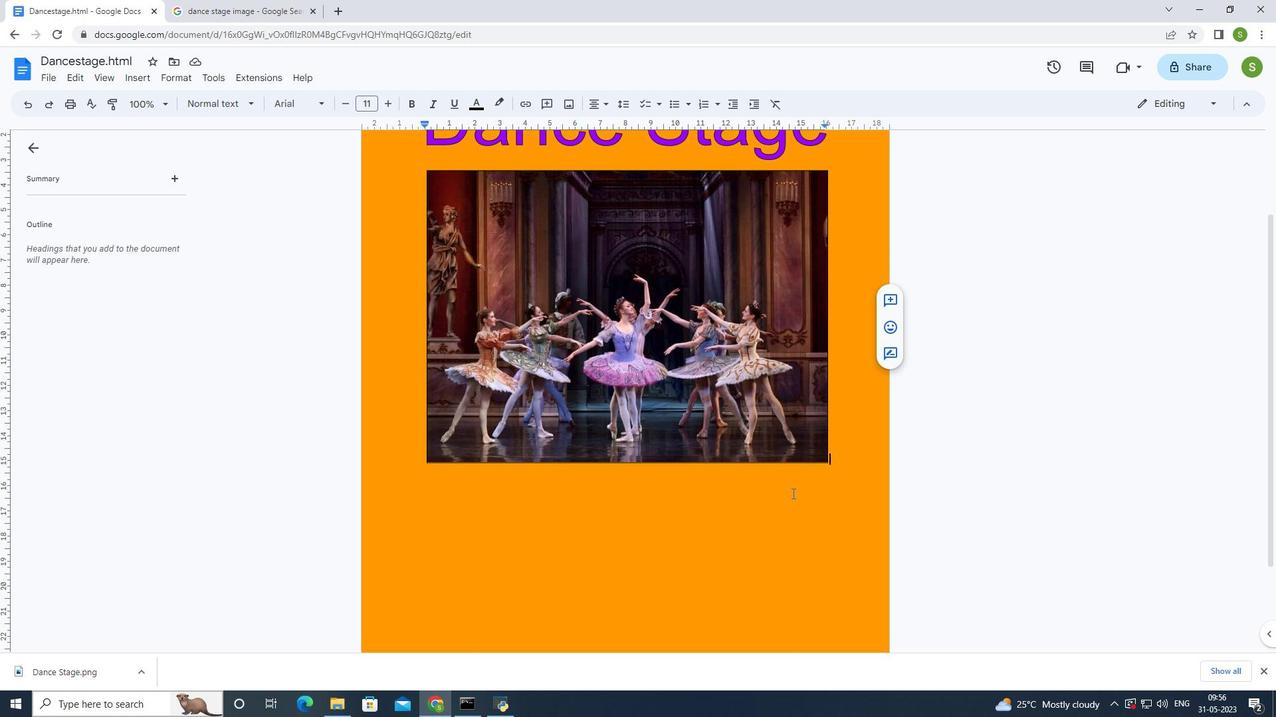 
Action: Mouse pressed left at (718, 557)
Screenshot: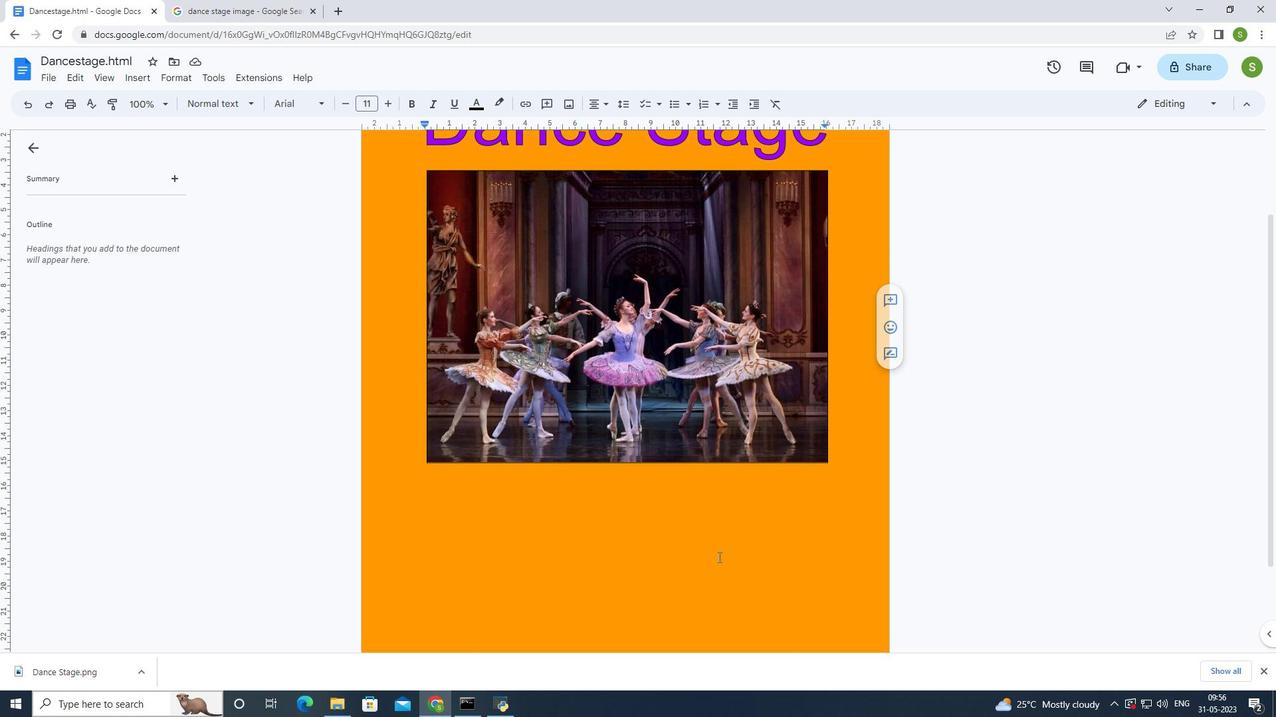 
Action: Mouse pressed left at (718, 557)
Screenshot: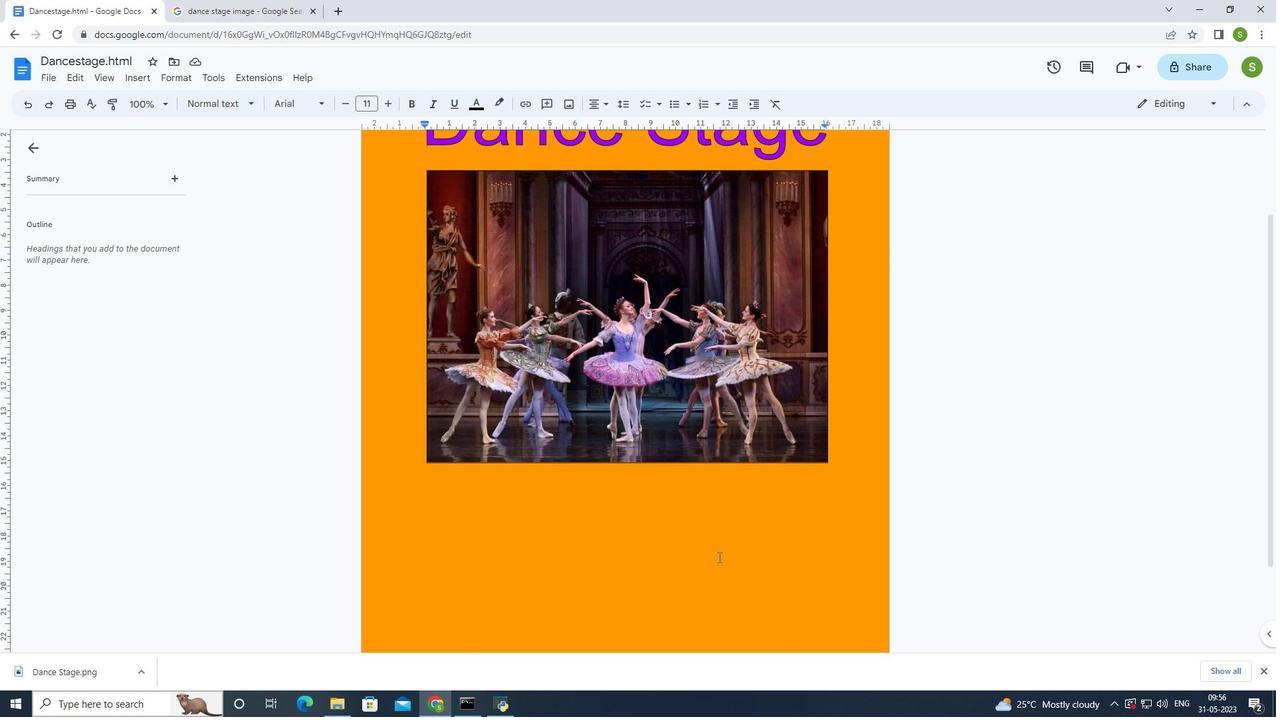 
Action: Mouse moved to (846, 339)
Screenshot: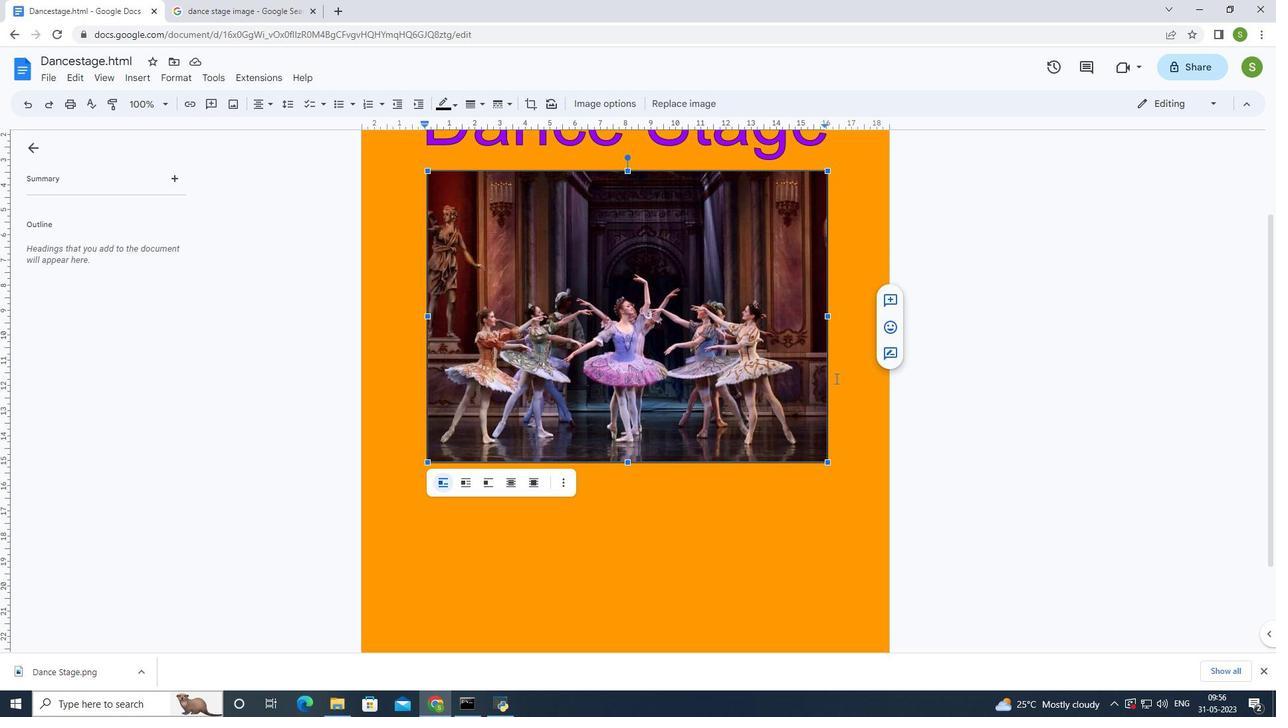 
Action: Mouse pressed left at (846, 339)
Screenshot: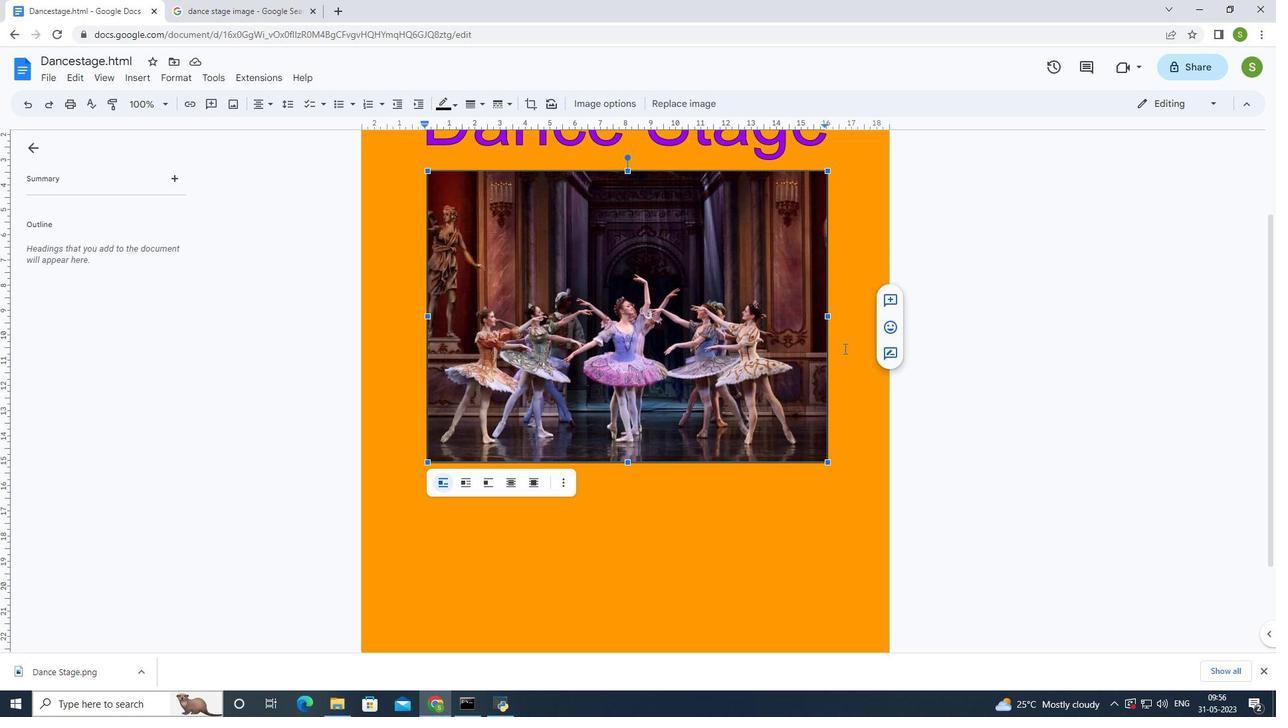 
Action: Mouse moved to (850, 370)
Screenshot: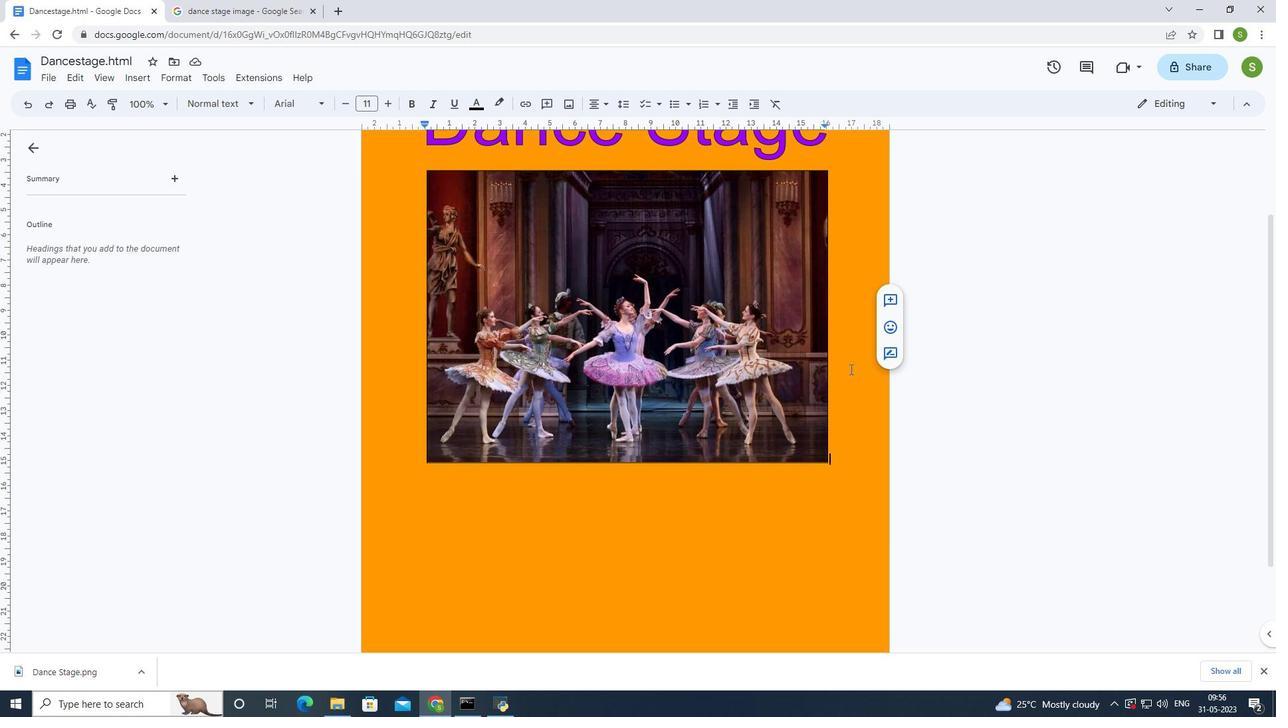 
Action: Key pressed <Key.enter><Key.enter><Key.enter><Key.enter><Key.enter><Key.enter><Key.enter><Key.enter><Key.enter><Key.enter><Key.enter><Key.enter><Key.enter>
Screenshot: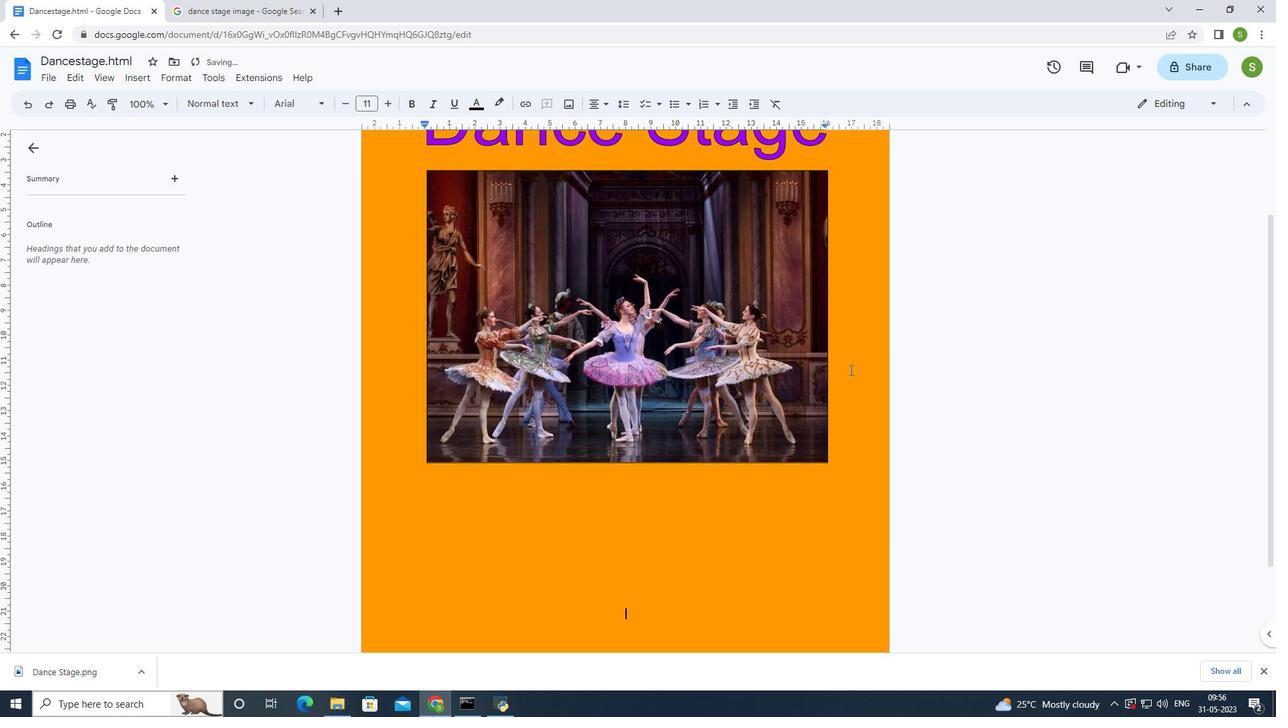 
Action: Mouse moved to (523, 105)
Screenshot: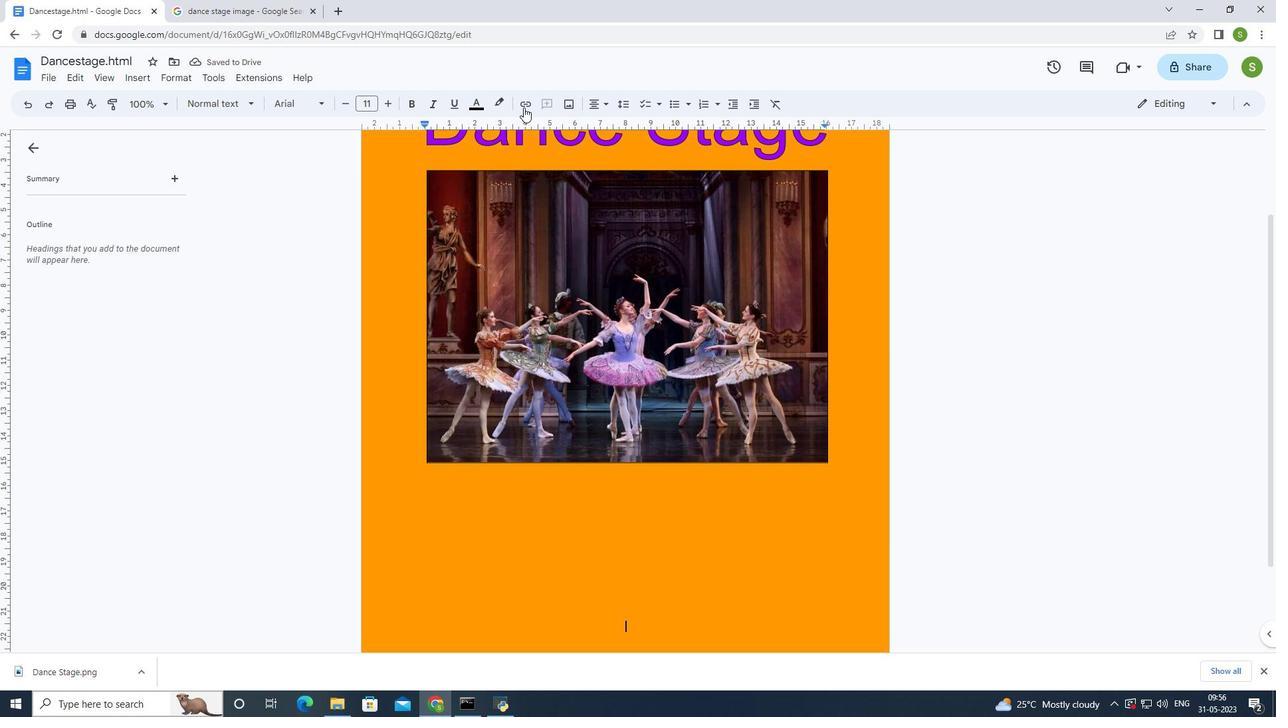 
Action: Mouse pressed left at (523, 105)
Screenshot: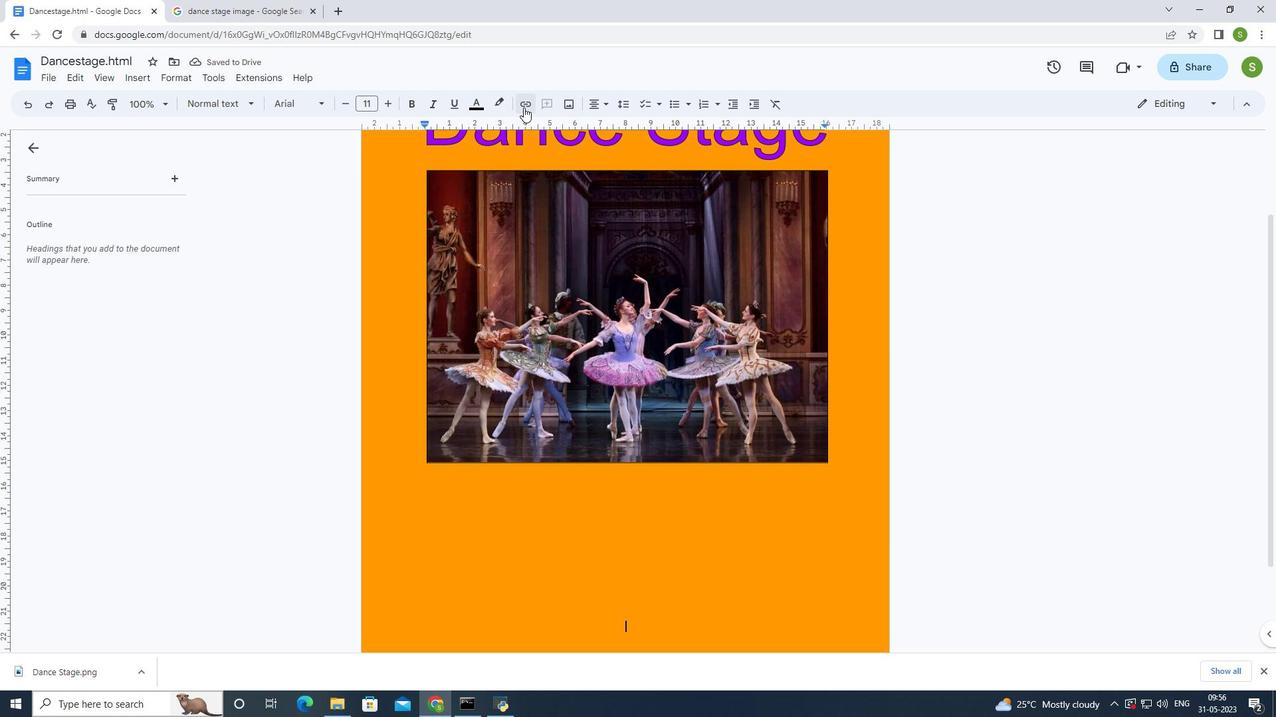 
Action: Mouse moved to (680, 382)
Screenshot: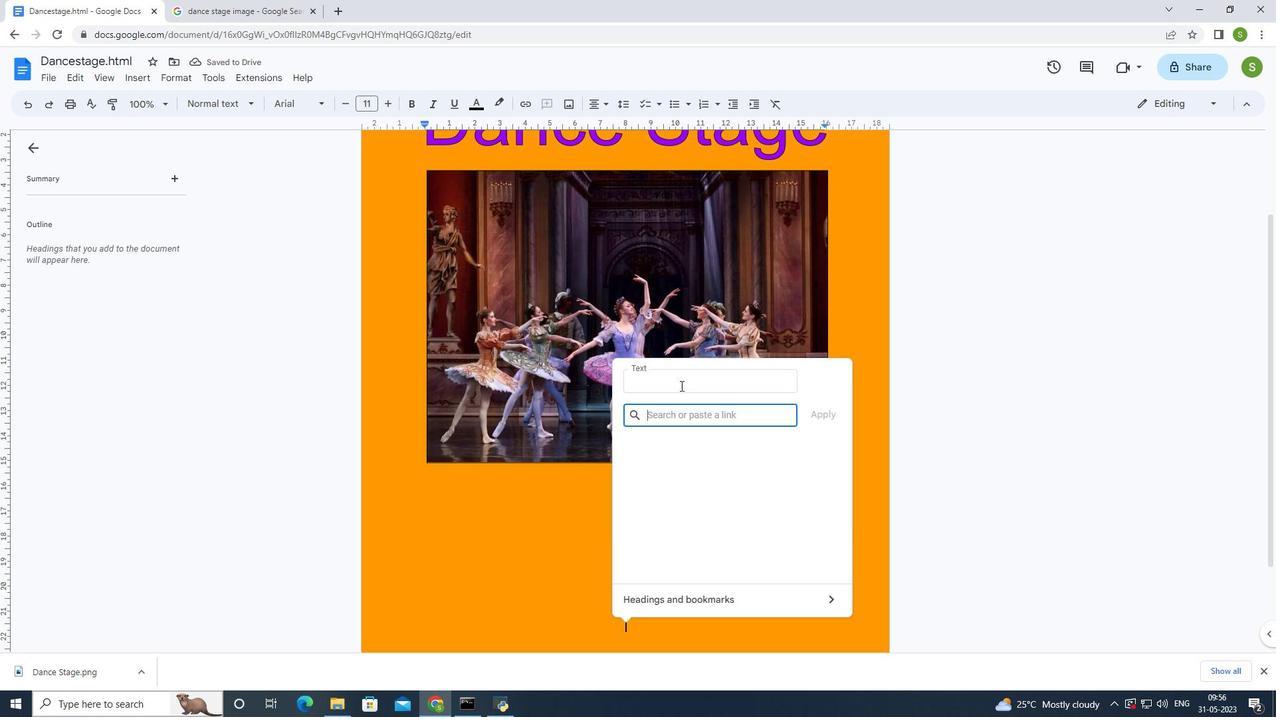 
Action: Mouse pressed left at (680, 382)
Screenshot: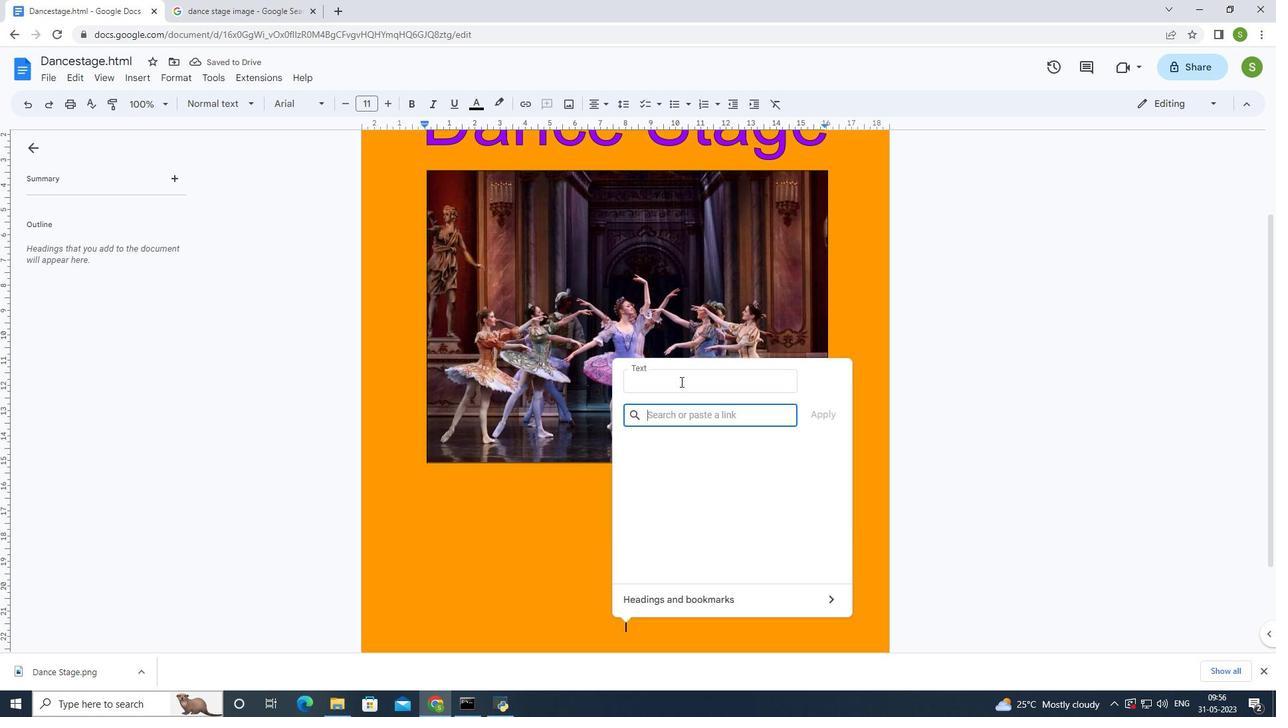 
Action: Mouse moved to (674, 374)
Screenshot: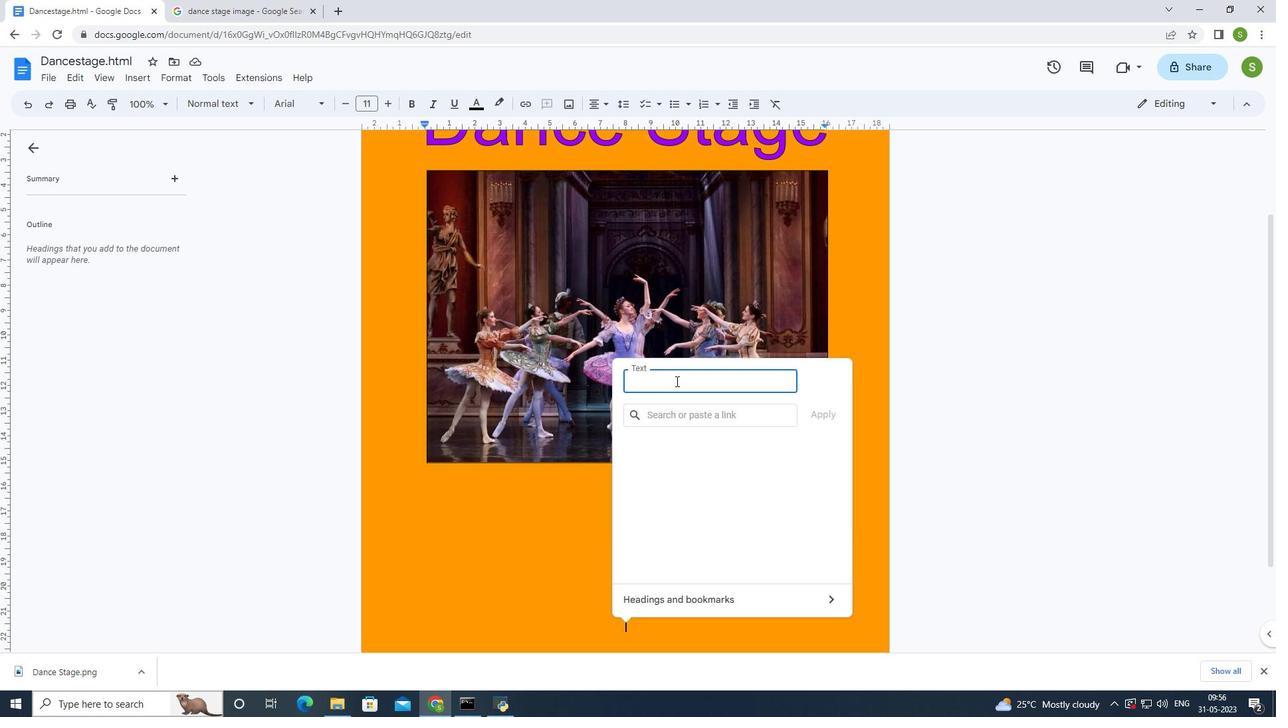 
Action: Key pressed www.instagram.com
Screenshot: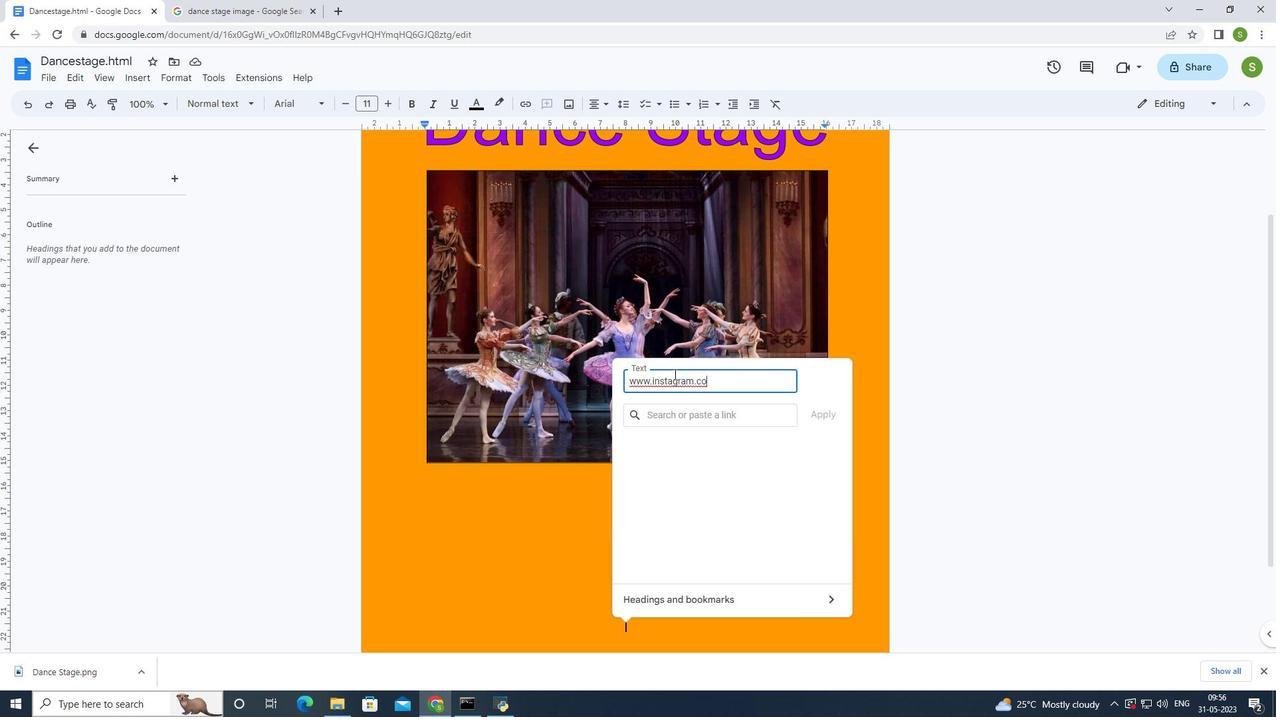 
Action: Mouse moved to (676, 410)
Screenshot: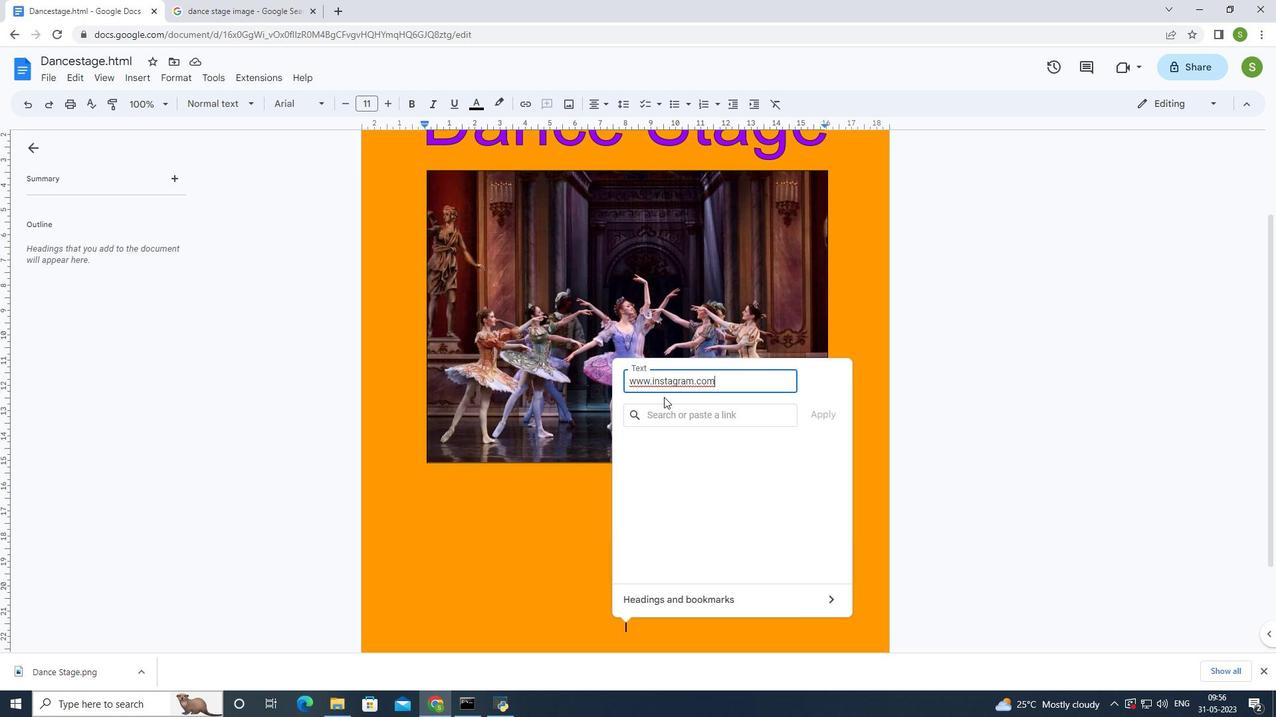 
Action: Mouse pressed left at (676, 410)
Screenshot: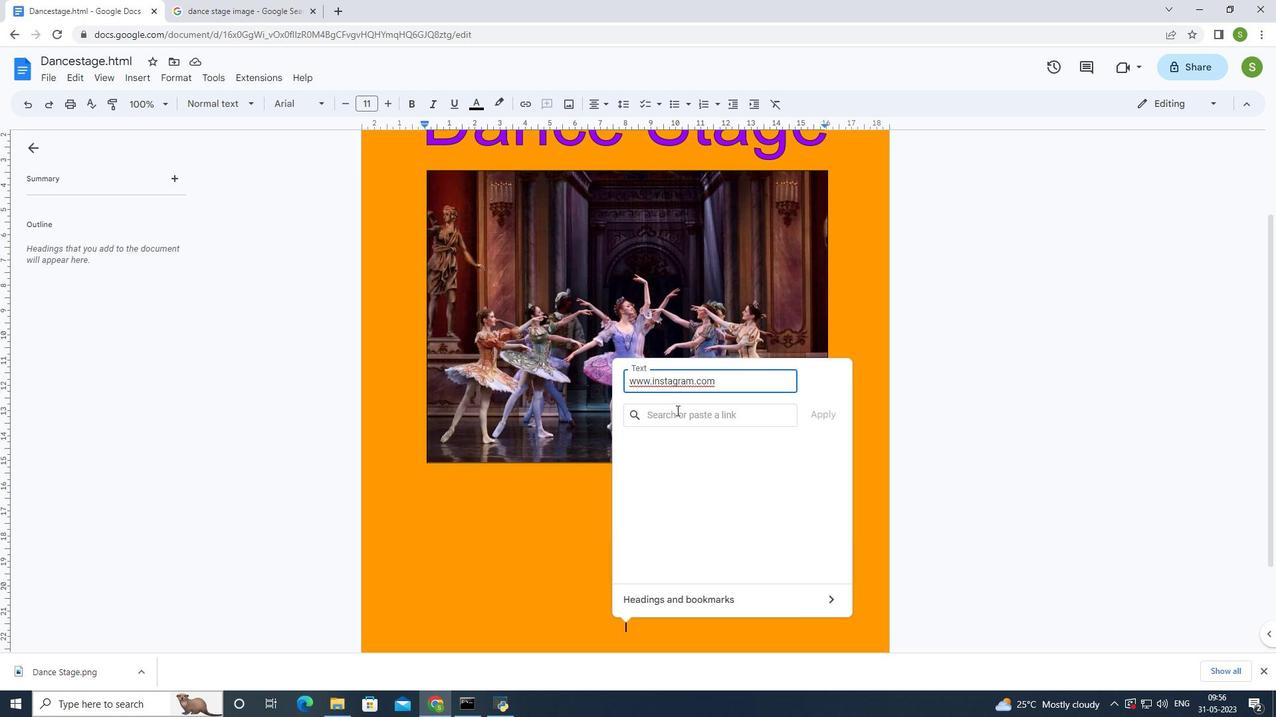 
Action: Mouse moved to (676, 412)
Screenshot: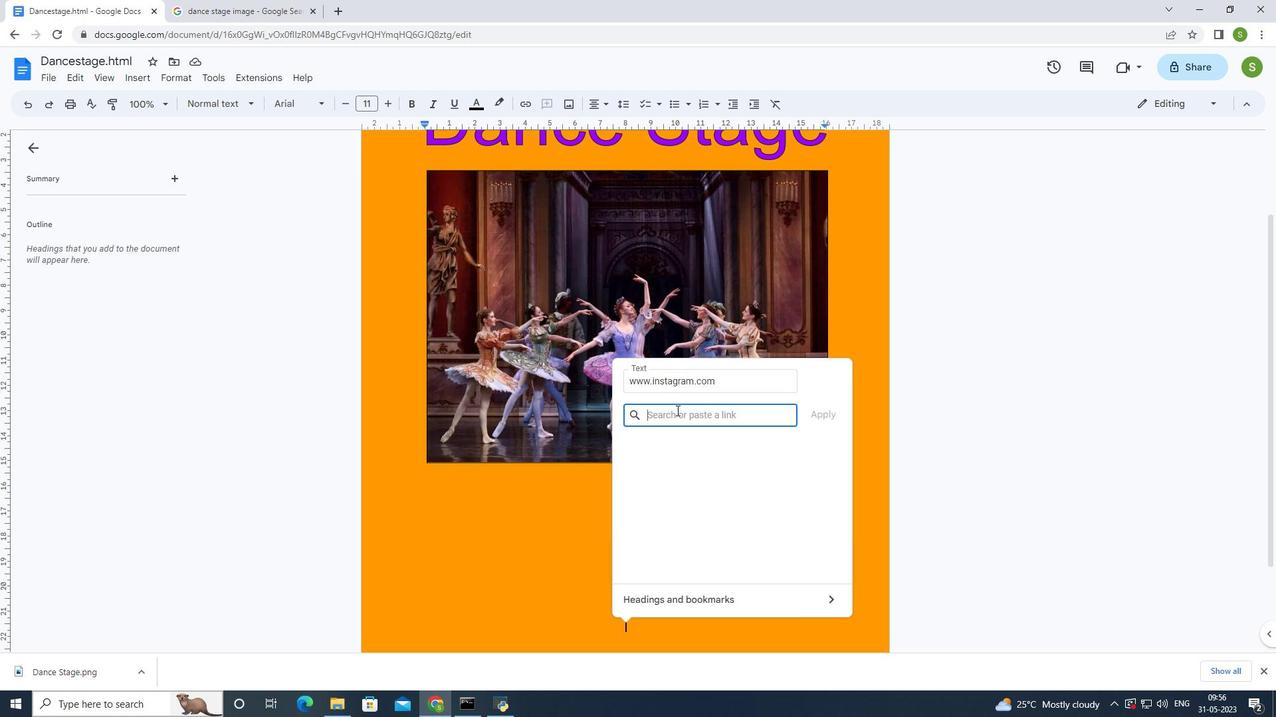 
Action: Key pressed www.instagram.com
Screenshot: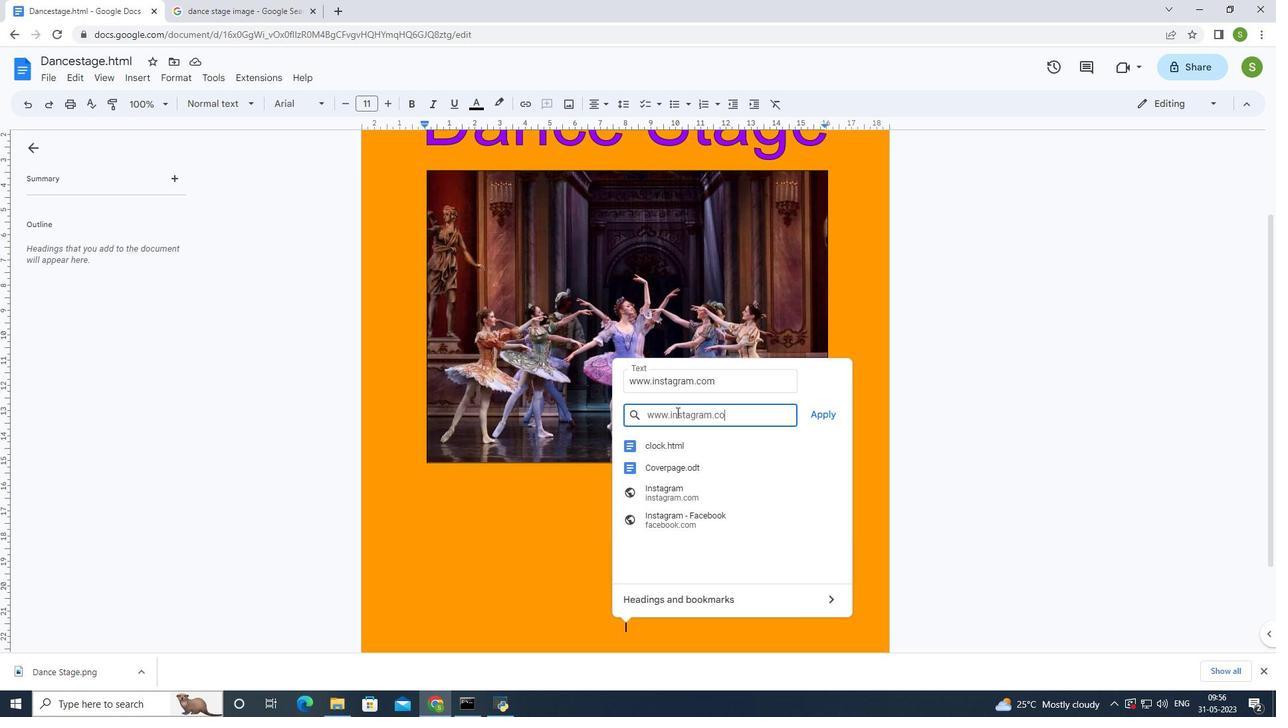 
Action: Mouse moved to (814, 410)
Screenshot: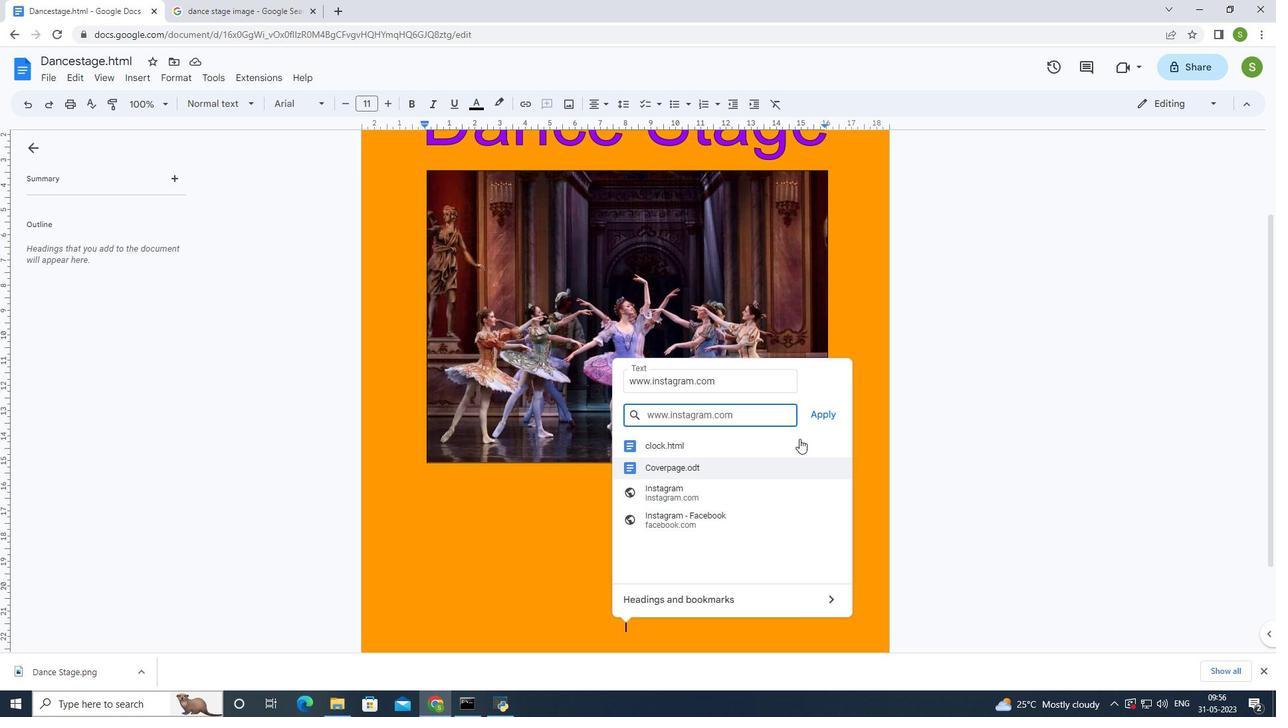 
Action: Mouse pressed left at (814, 410)
Screenshot: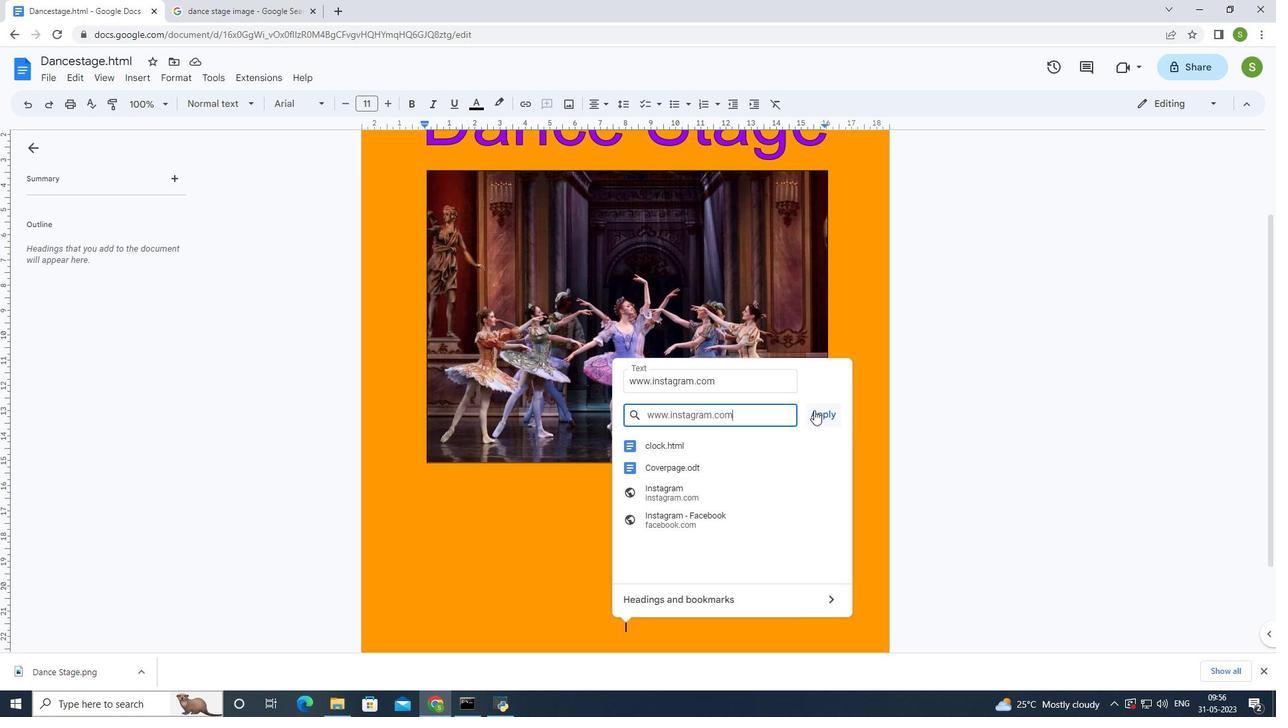 
Action: Mouse moved to (679, 629)
Screenshot: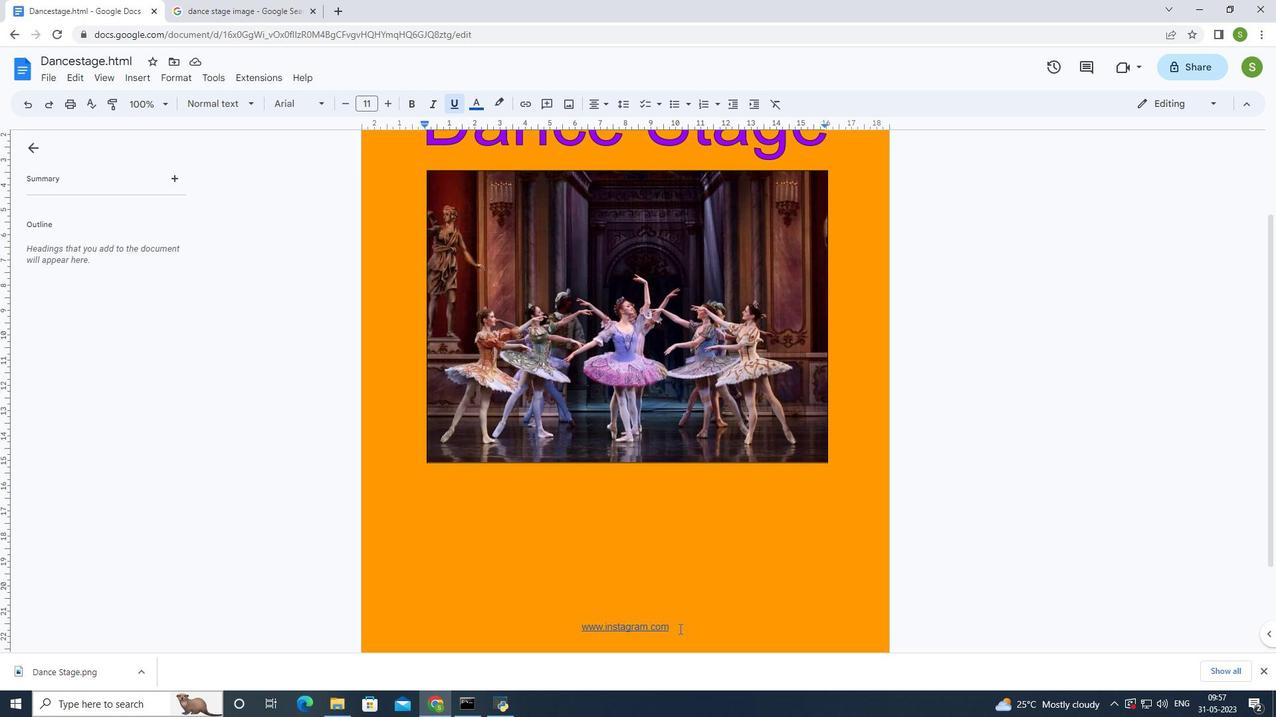 
Action: Mouse pressed left at (679, 629)
Screenshot: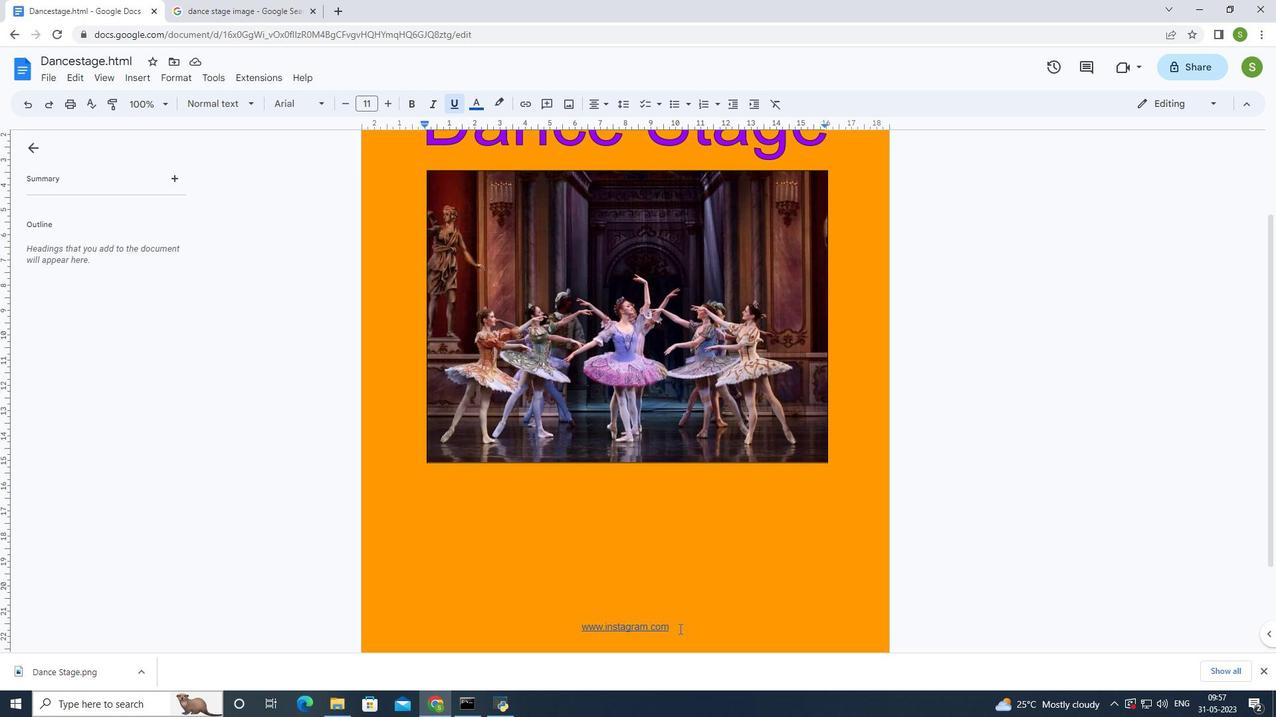 
Action: Mouse moved to (604, 105)
Screenshot: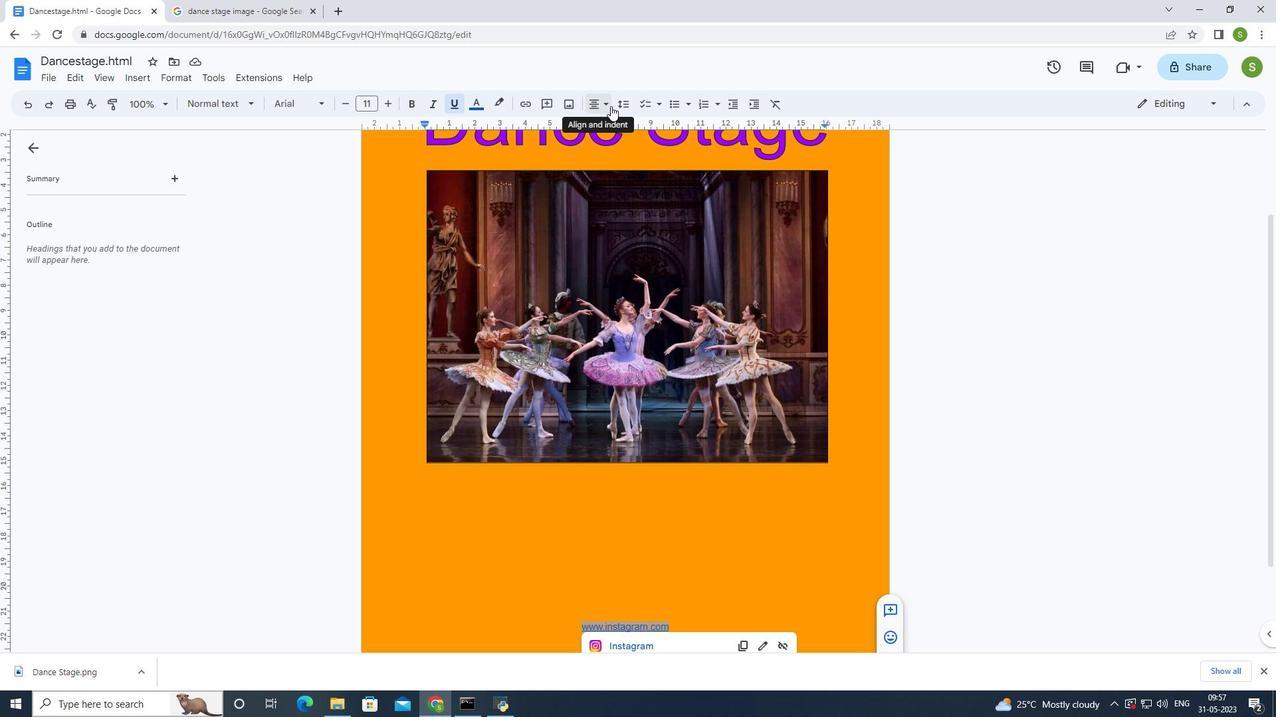 
Action: Mouse pressed left at (604, 105)
Screenshot: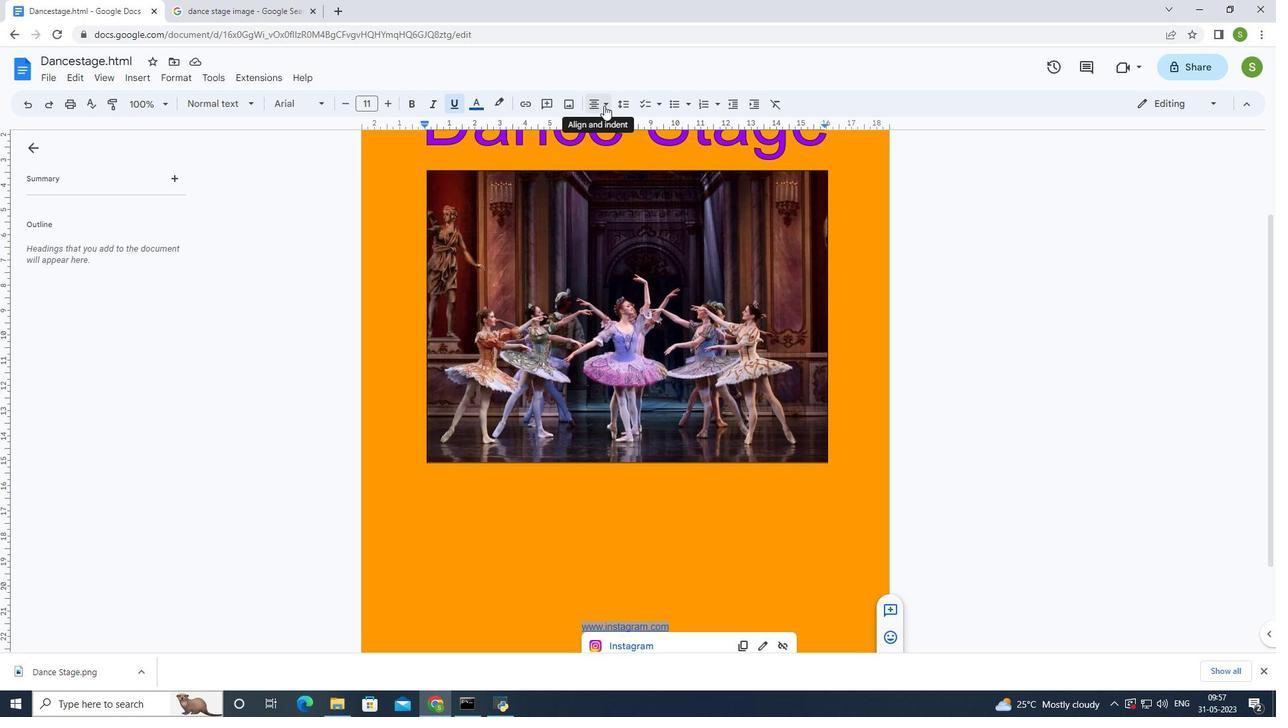 
Action: Mouse moved to (638, 130)
Screenshot: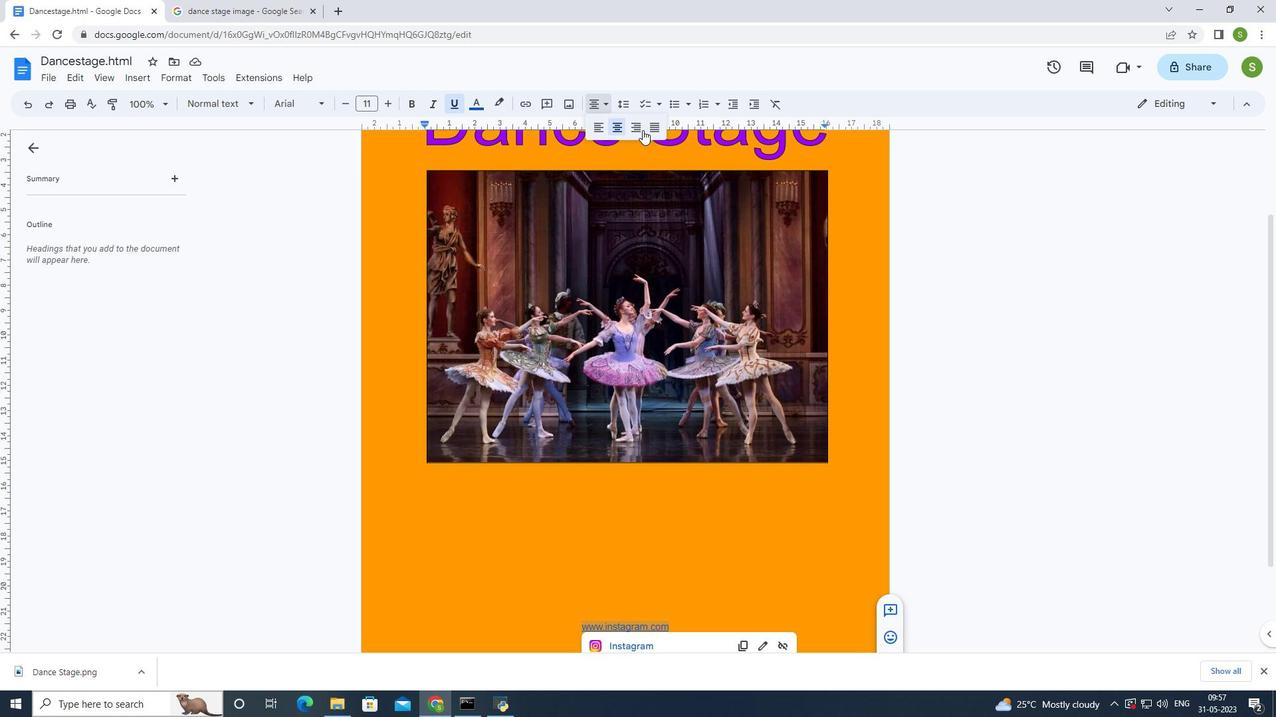 
Action: Mouse pressed left at (638, 130)
Screenshot: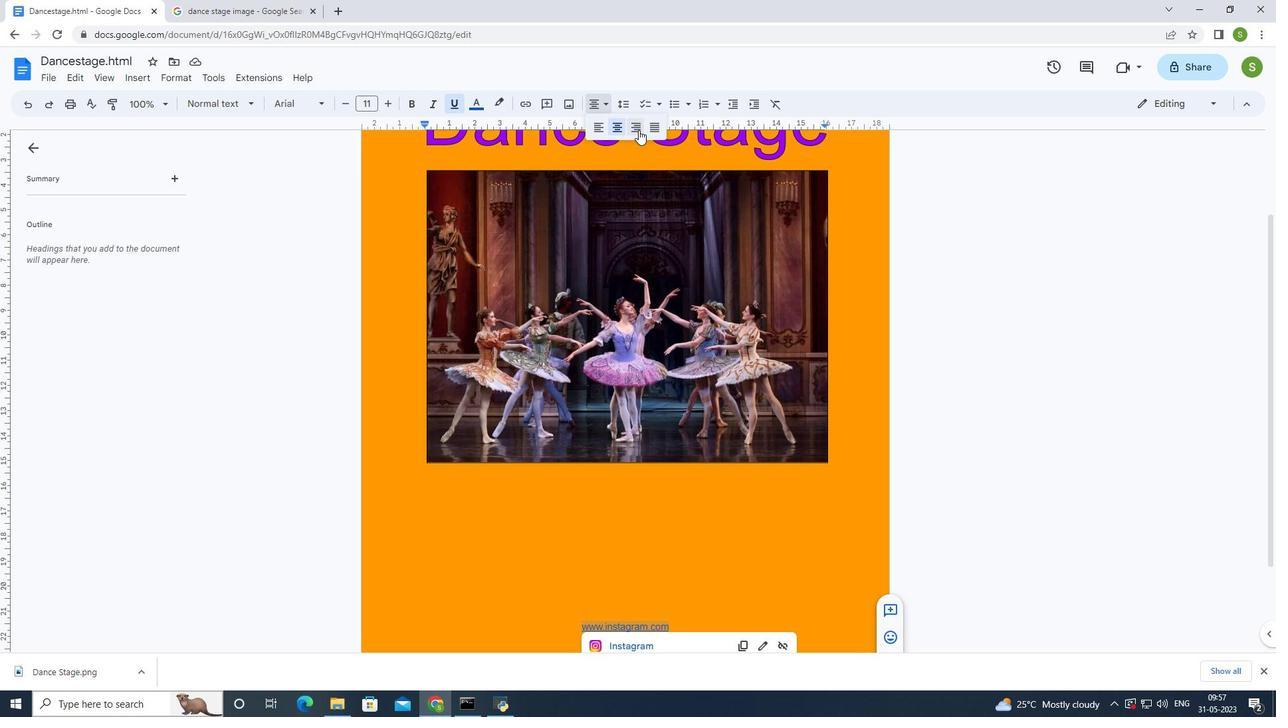 
Action: Mouse moved to (695, 553)
Screenshot: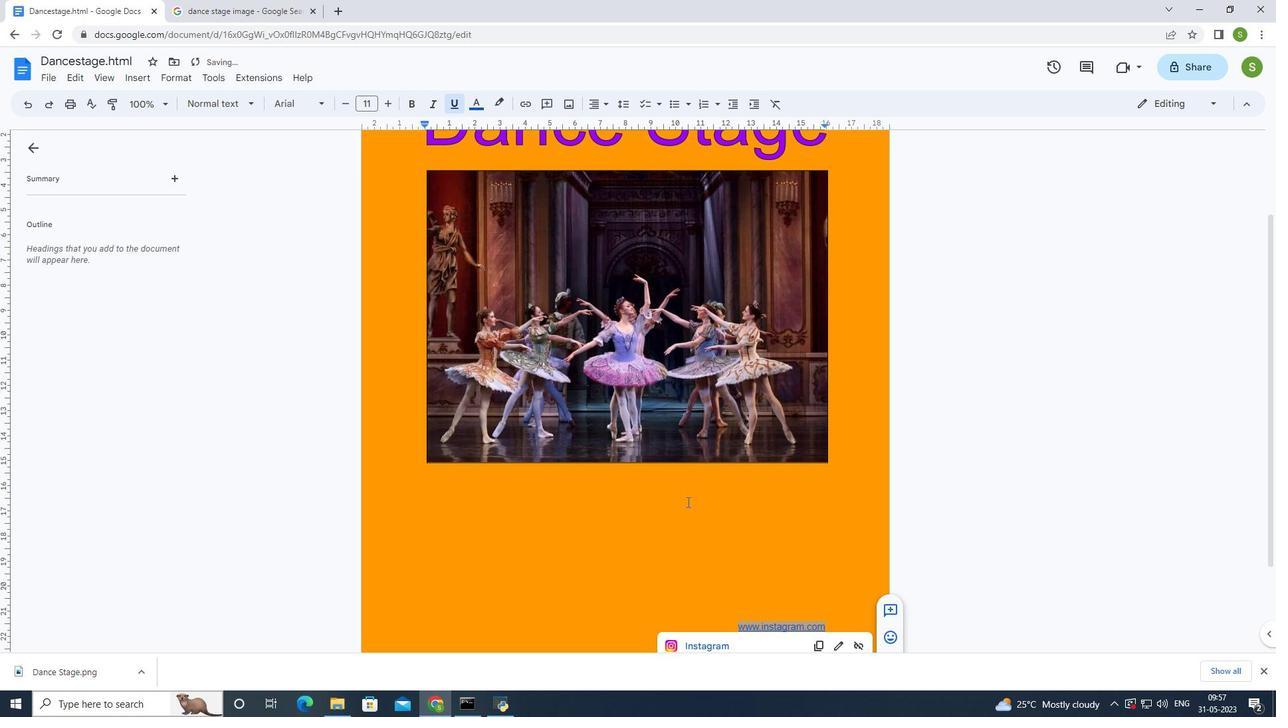 
Action: Mouse pressed left at (695, 553)
Screenshot: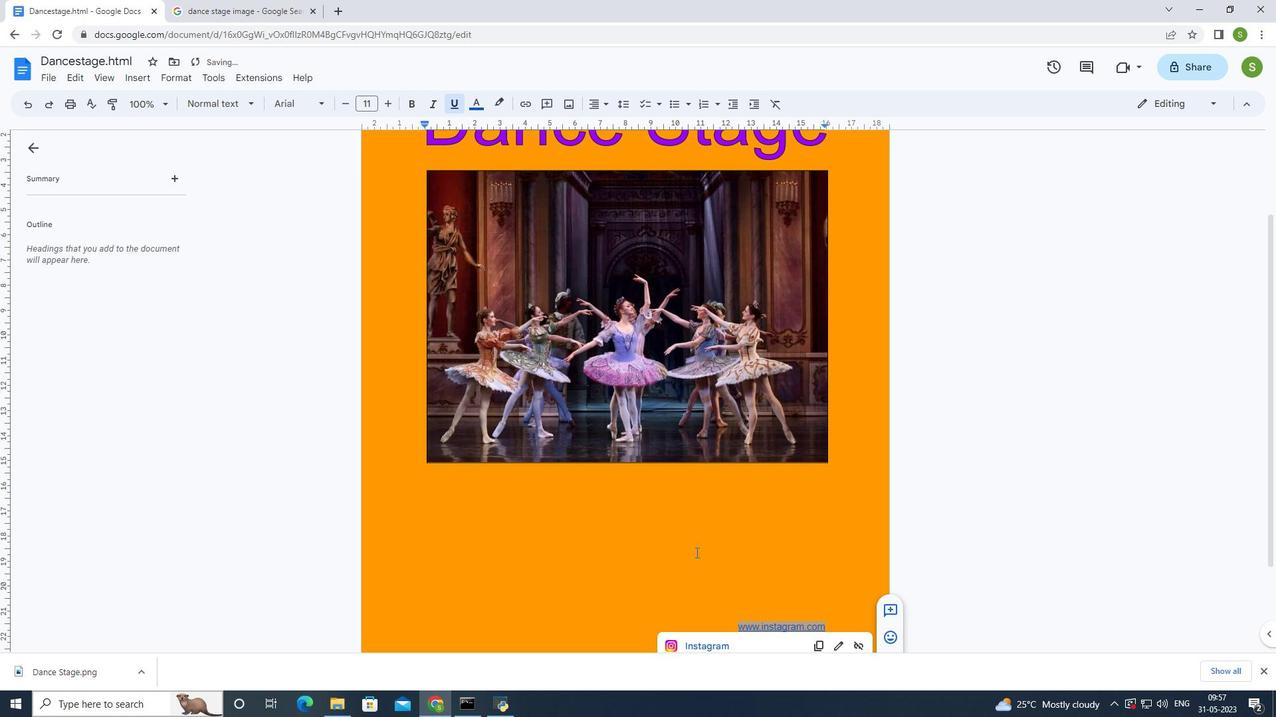 
Action: Mouse moved to (693, 540)
Screenshot: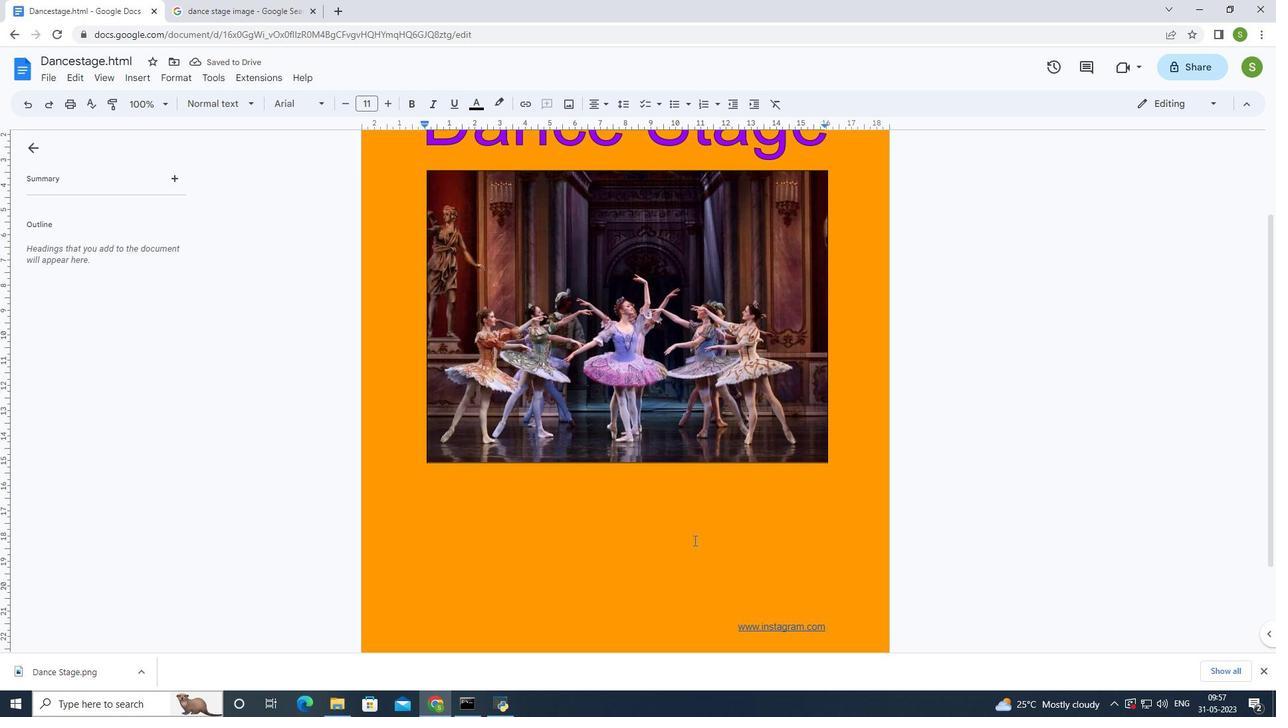 
Action: Key pressed ctrl+S
Screenshot: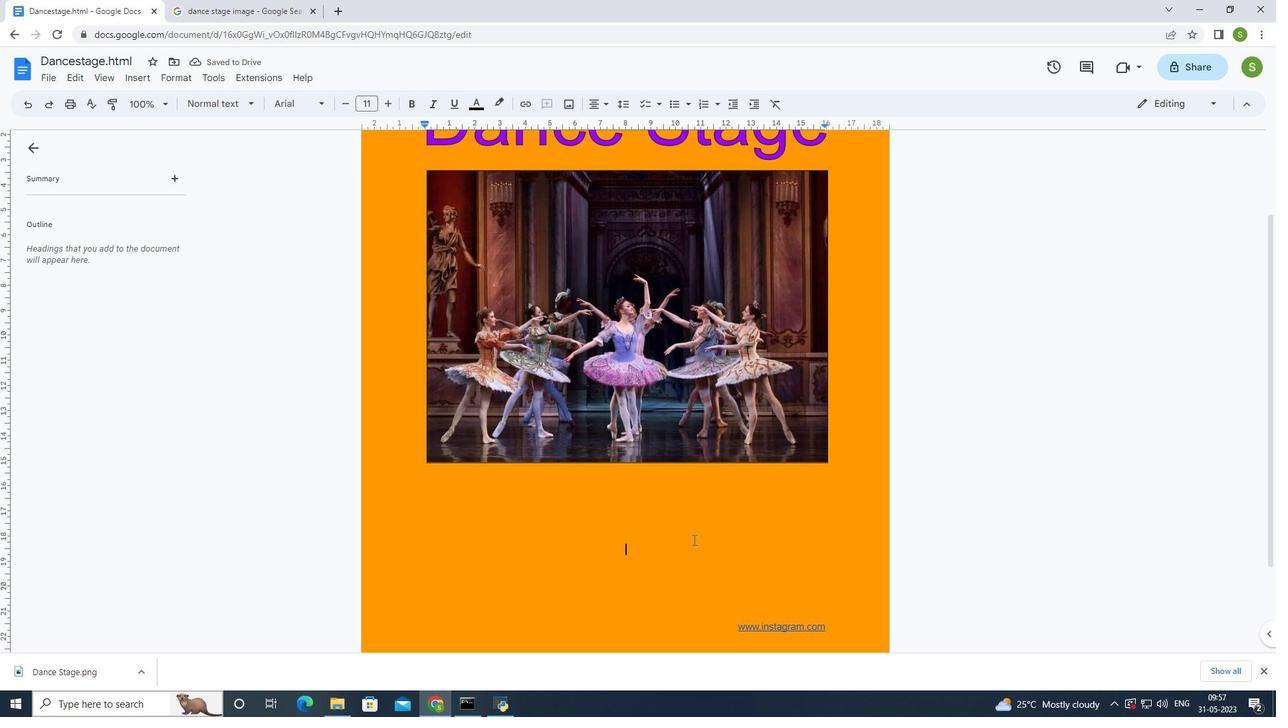 
